 Task: Find a place to stay in Barbosa, Colombia from 2nd to 6th September for 2 adults, with a price range of ₹820 to ₹17,000+, and select an entire place with 1 bedroom.
Action: Mouse moved to (438, 93)
Screenshot: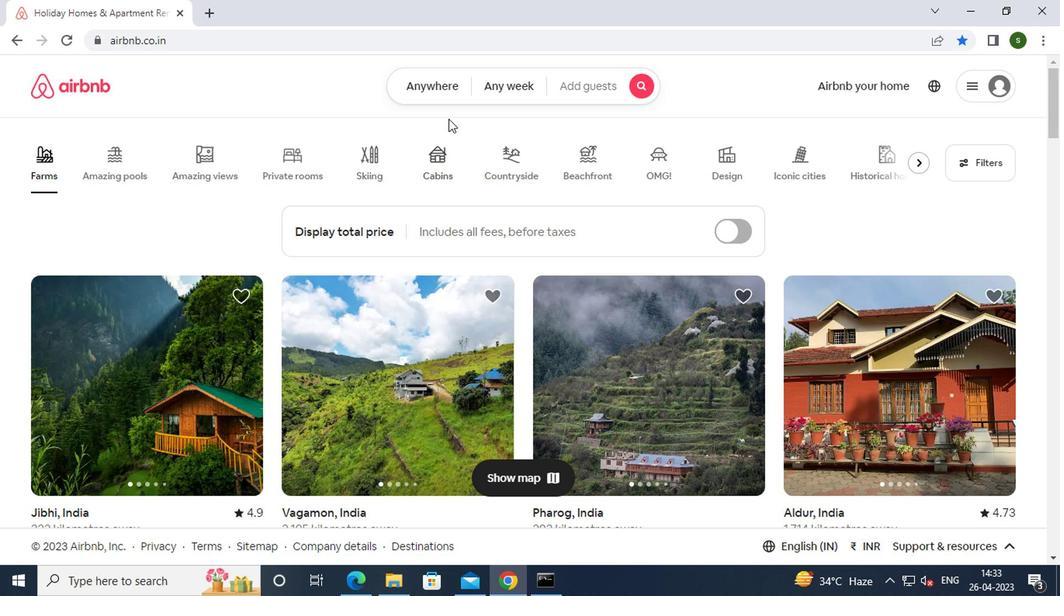 
Action: Mouse pressed left at (438, 93)
Screenshot: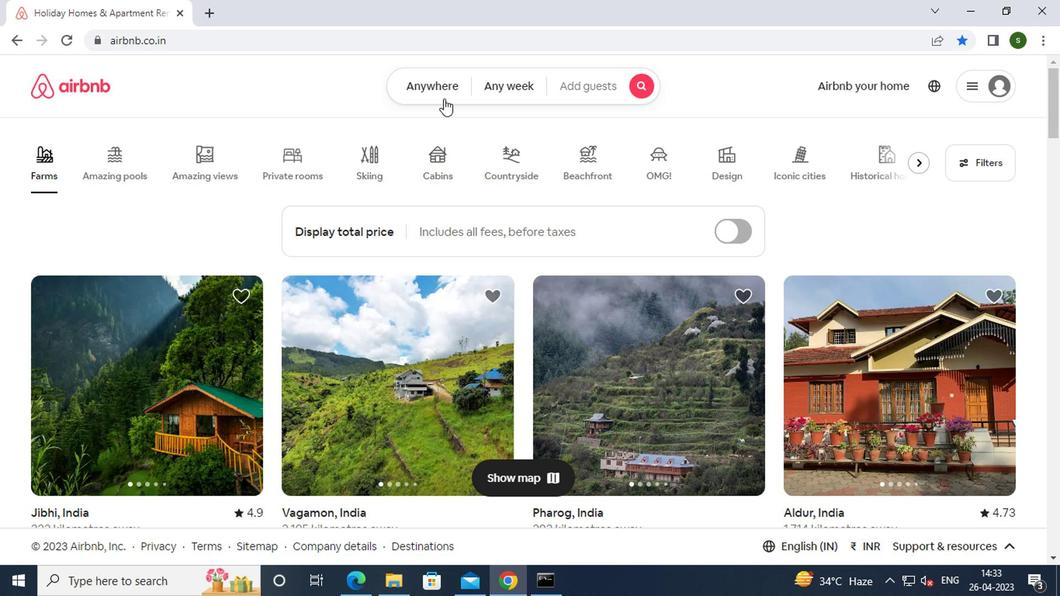 
Action: Mouse moved to (311, 150)
Screenshot: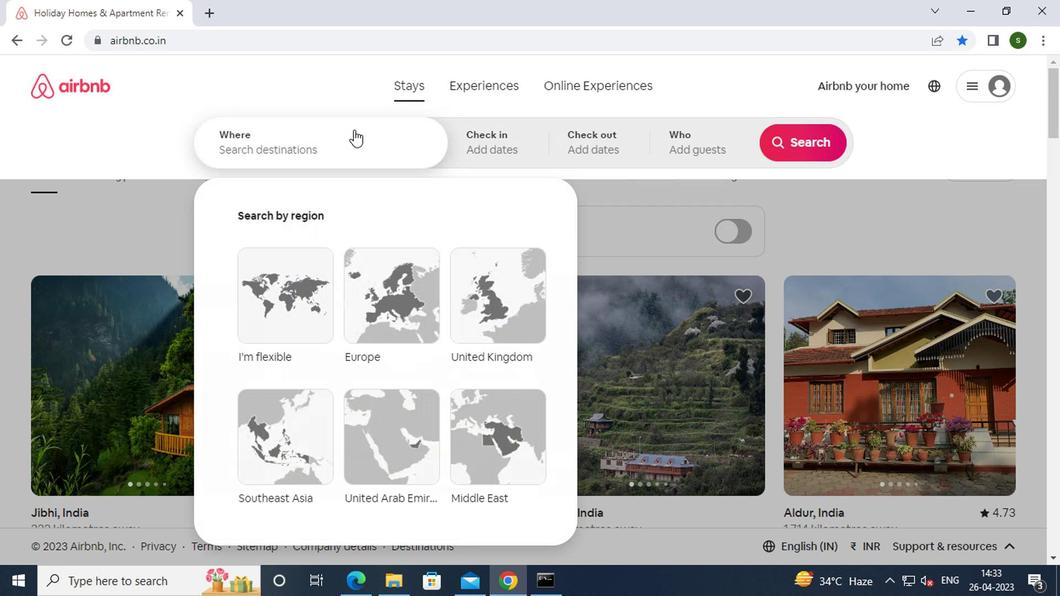 
Action: Mouse pressed left at (311, 150)
Screenshot: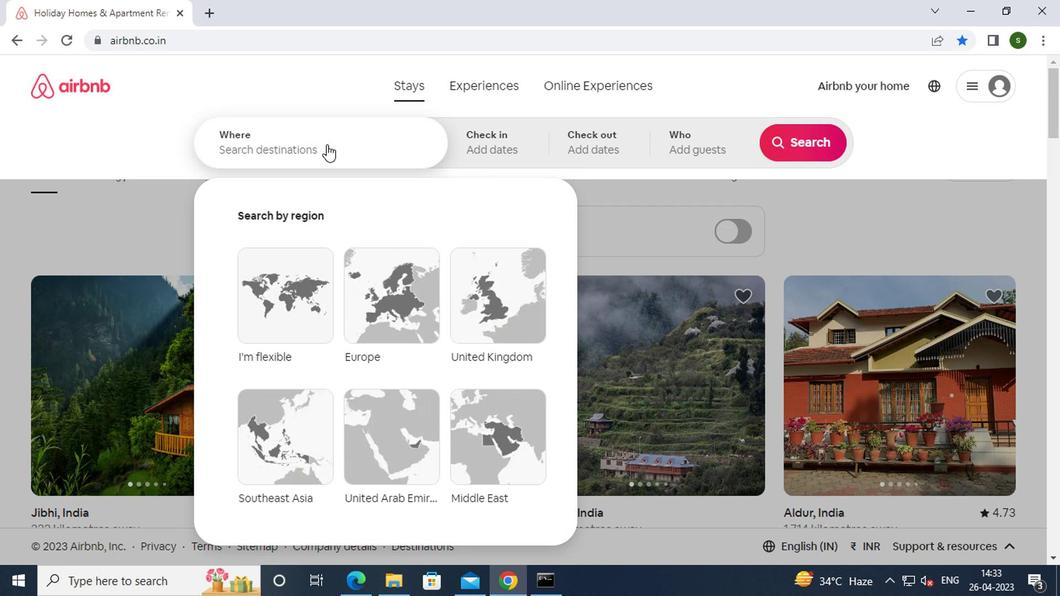
Action: Key pressed b<Key.caps_lock>arbosa,<Key.space><Key.caps_lock>c<Key.caps_lock>olombia<Key.enter>
Screenshot: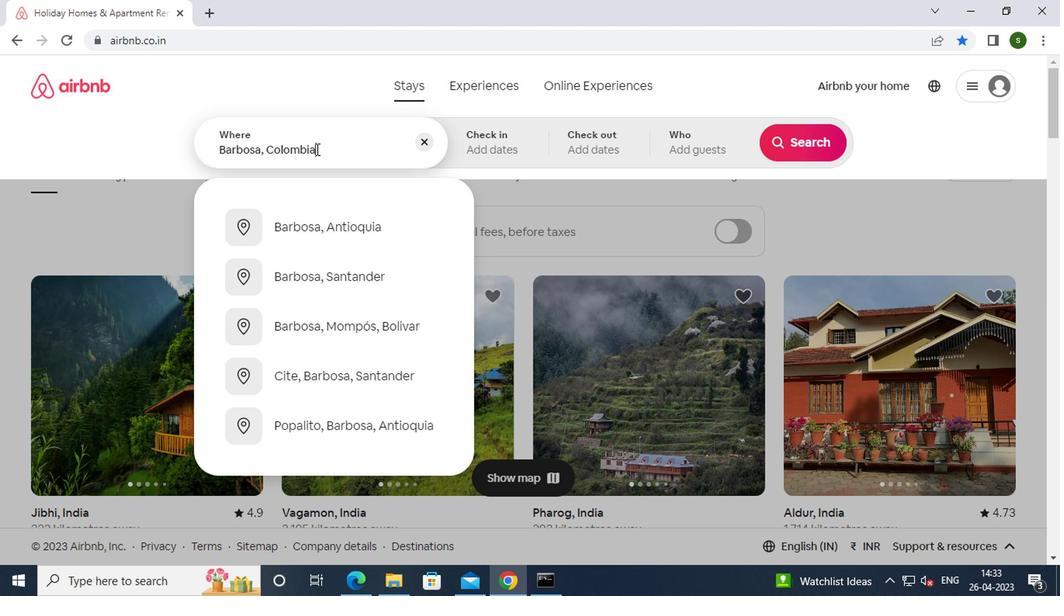 
Action: Mouse moved to (792, 269)
Screenshot: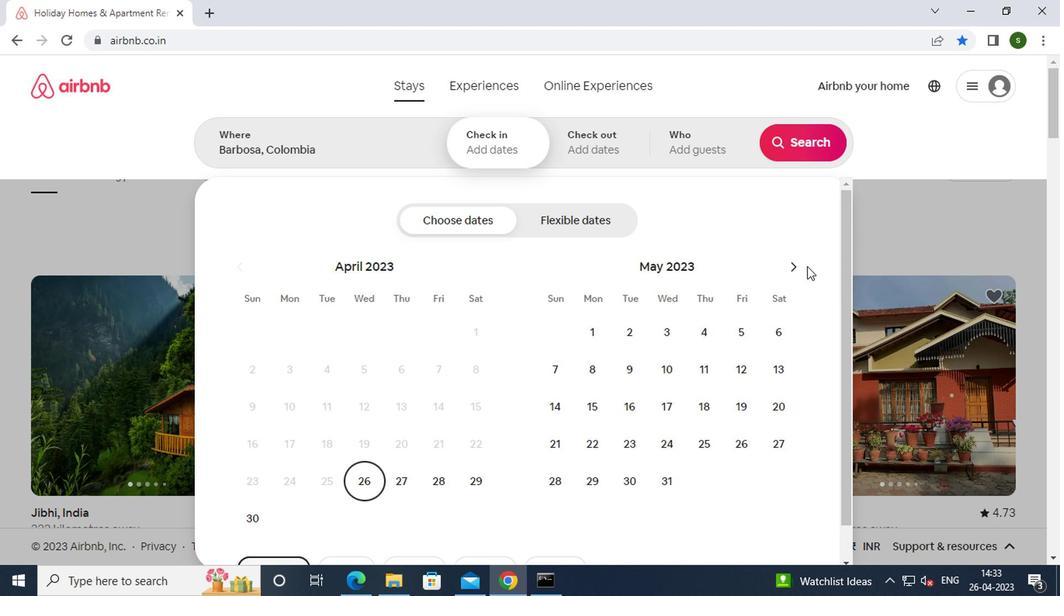 
Action: Mouse pressed left at (792, 269)
Screenshot: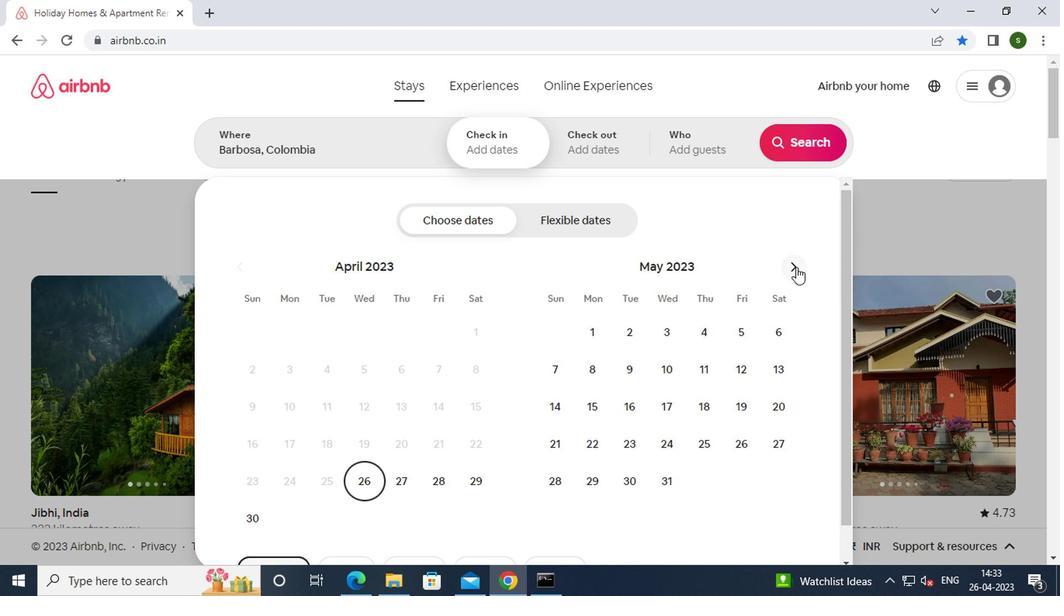 
Action: Mouse moved to (791, 269)
Screenshot: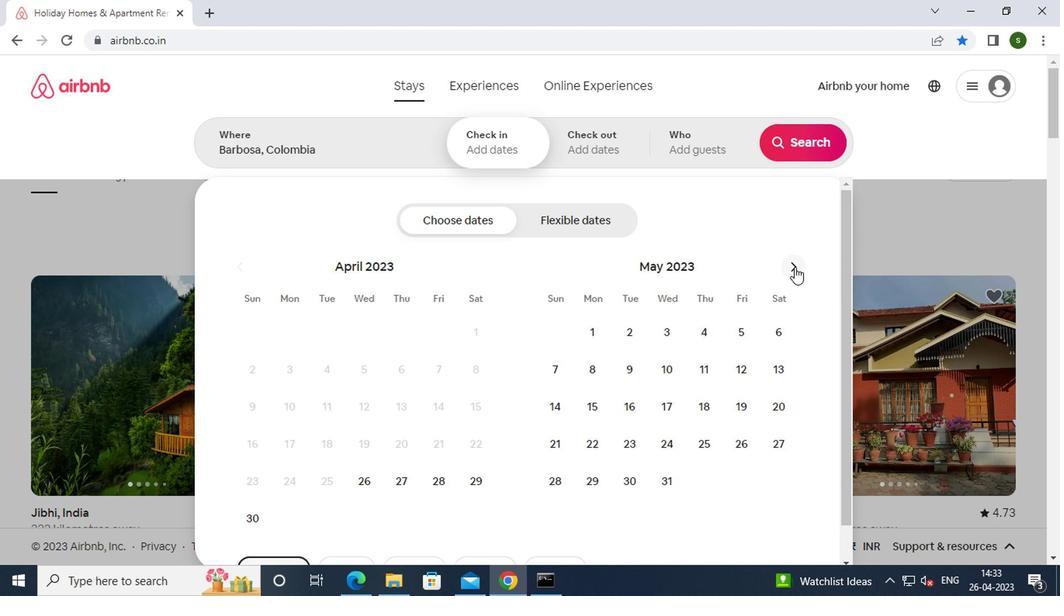 
Action: Mouse pressed left at (791, 269)
Screenshot: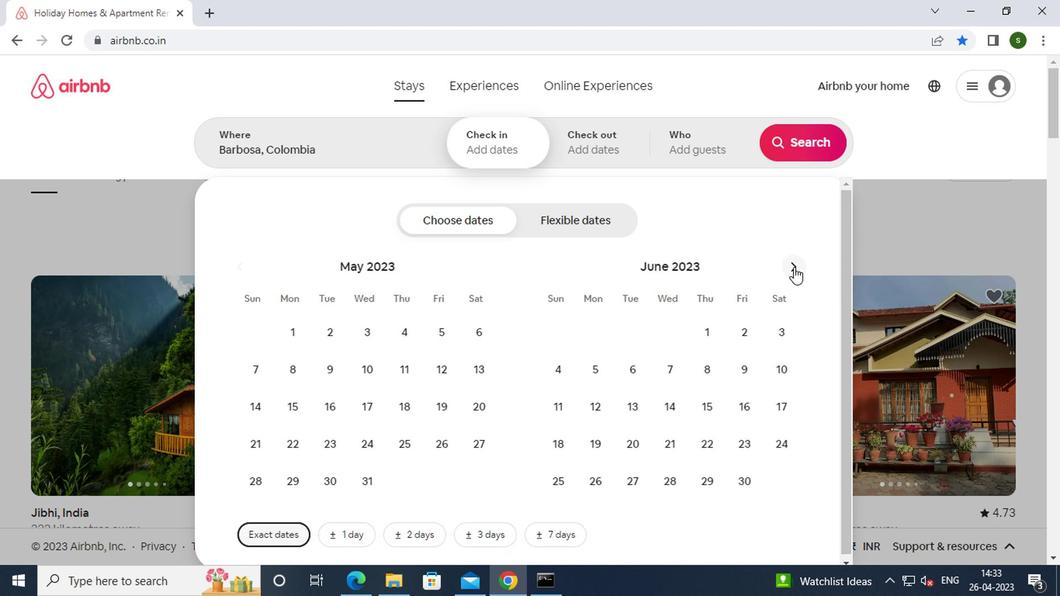 
Action: Mouse pressed left at (791, 269)
Screenshot: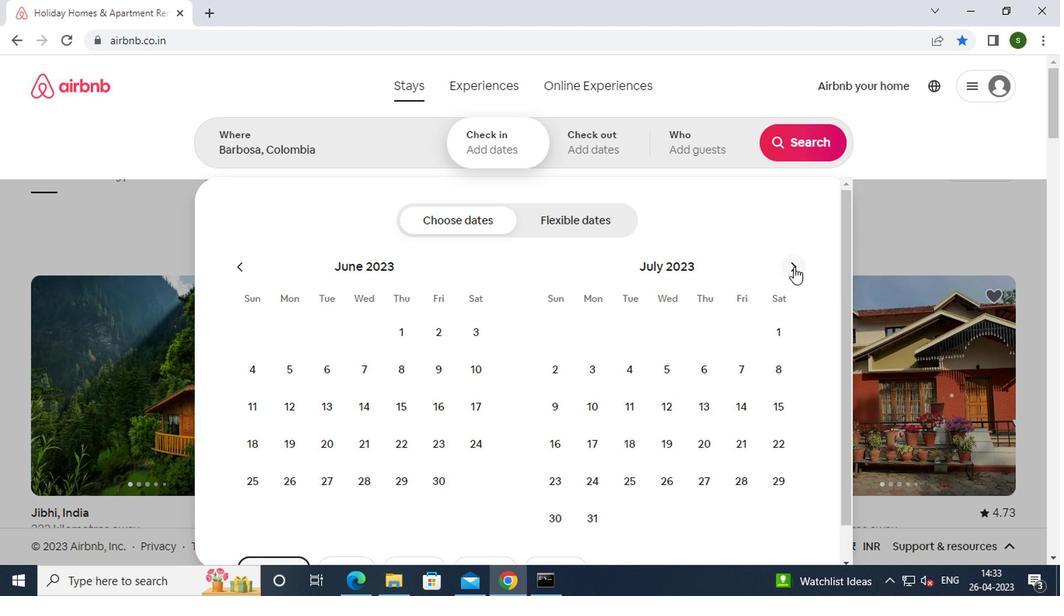 
Action: Mouse pressed left at (791, 269)
Screenshot: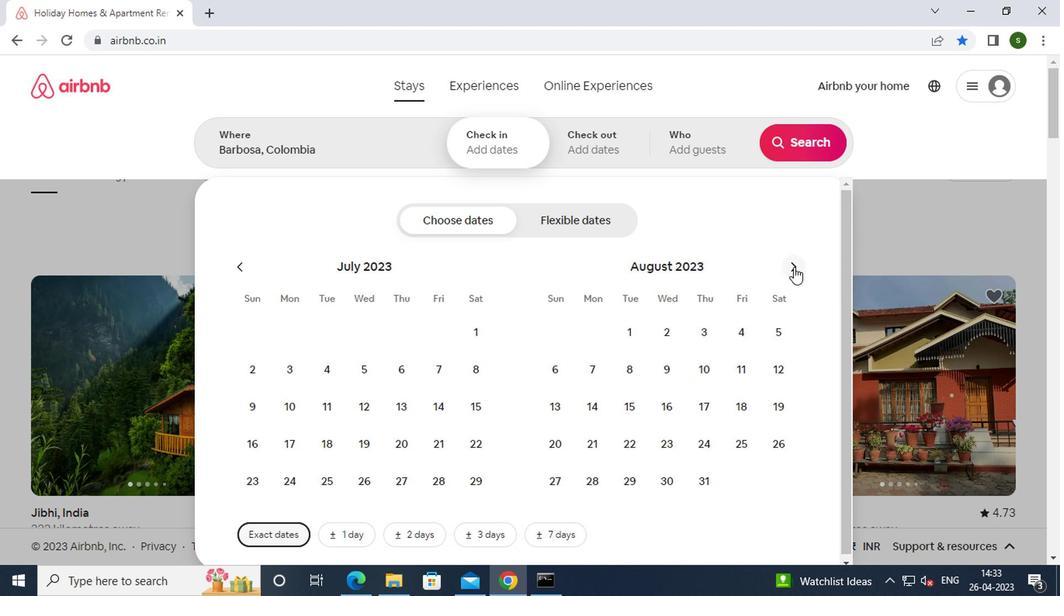 
Action: Mouse moved to (766, 345)
Screenshot: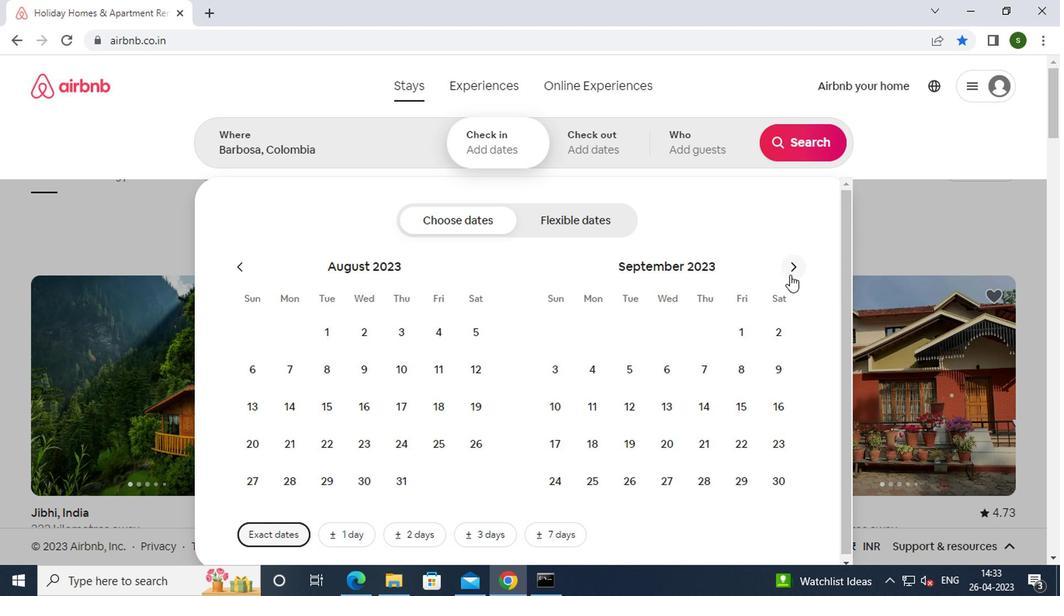 
Action: Mouse pressed left at (766, 345)
Screenshot: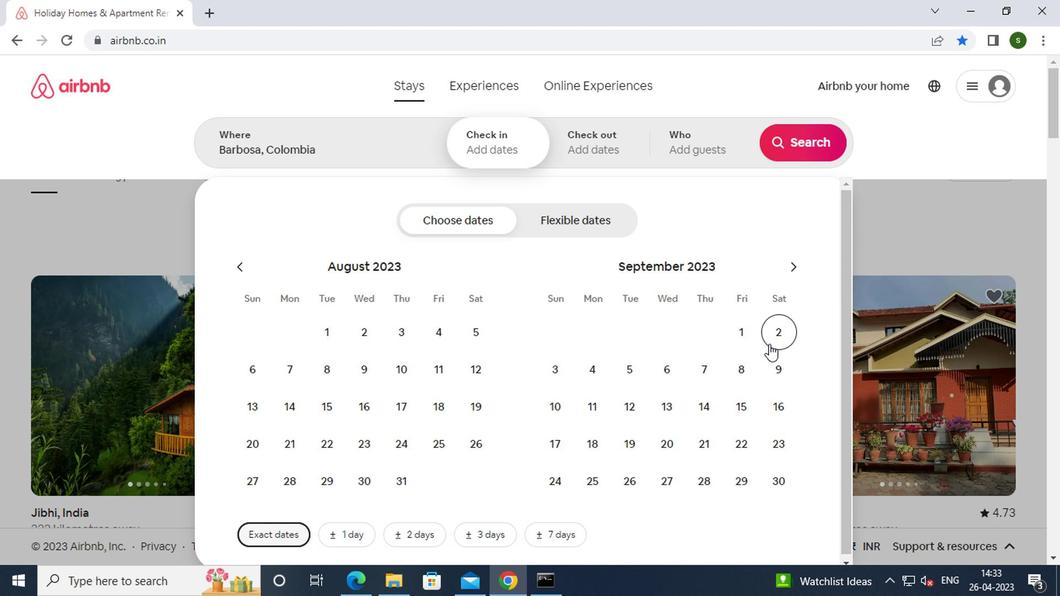 
Action: Mouse moved to (666, 376)
Screenshot: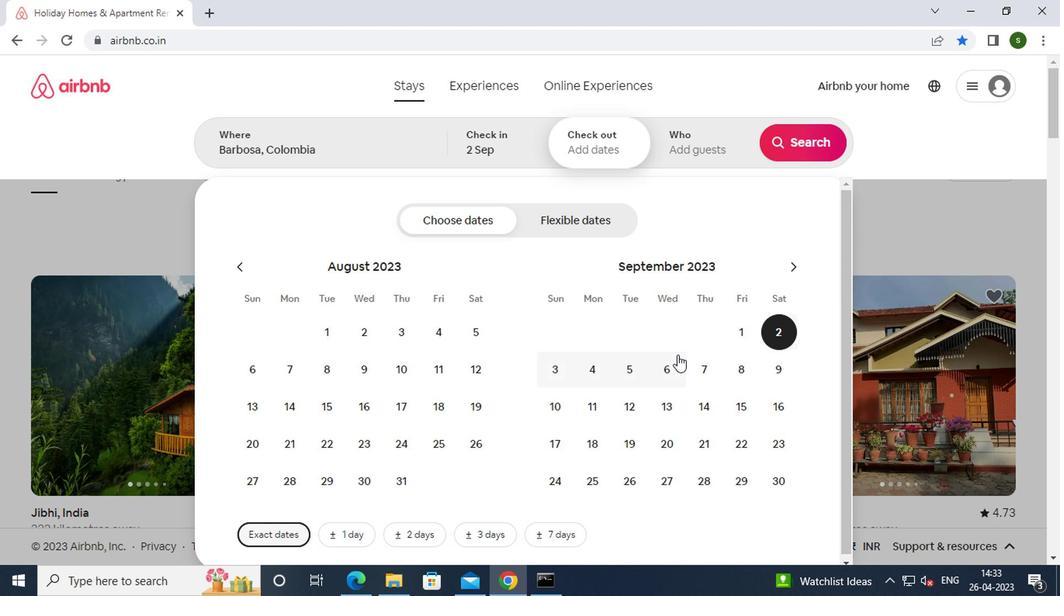 
Action: Mouse pressed left at (666, 376)
Screenshot: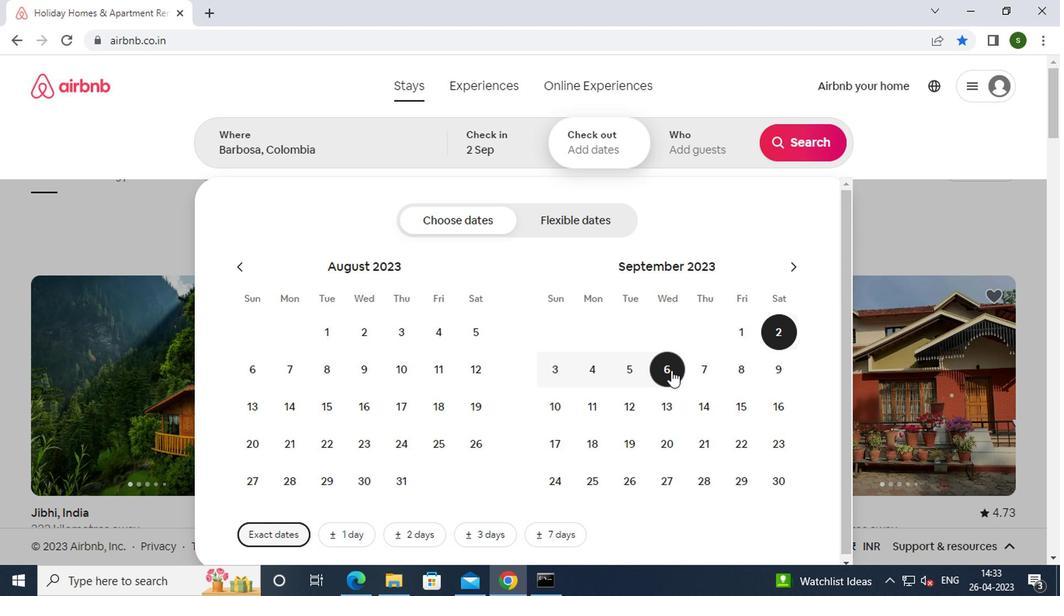 
Action: Mouse moved to (697, 134)
Screenshot: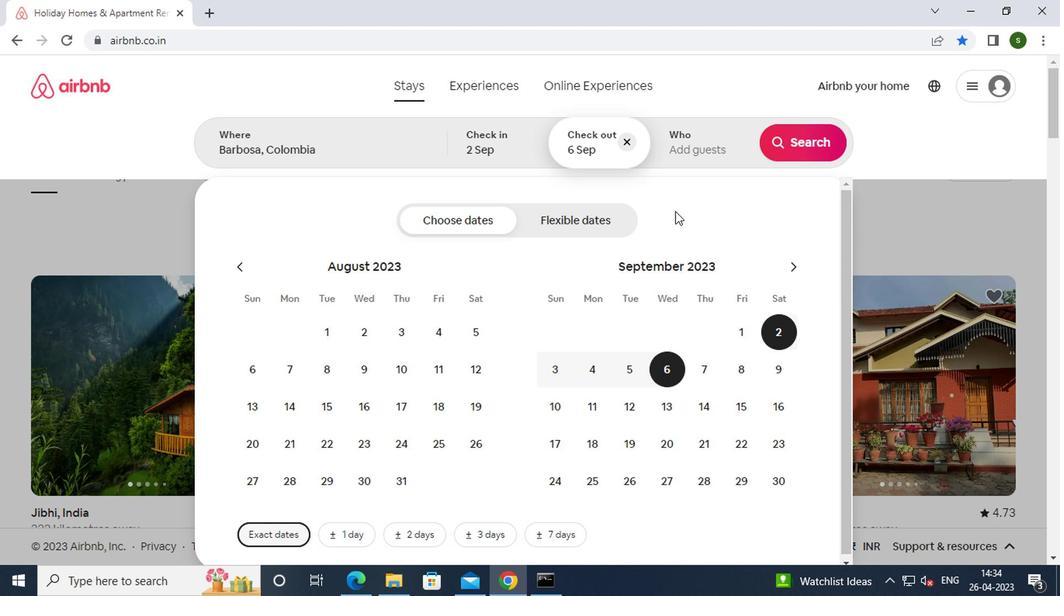 
Action: Mouse pressed left at (697, 134)
Screenshot: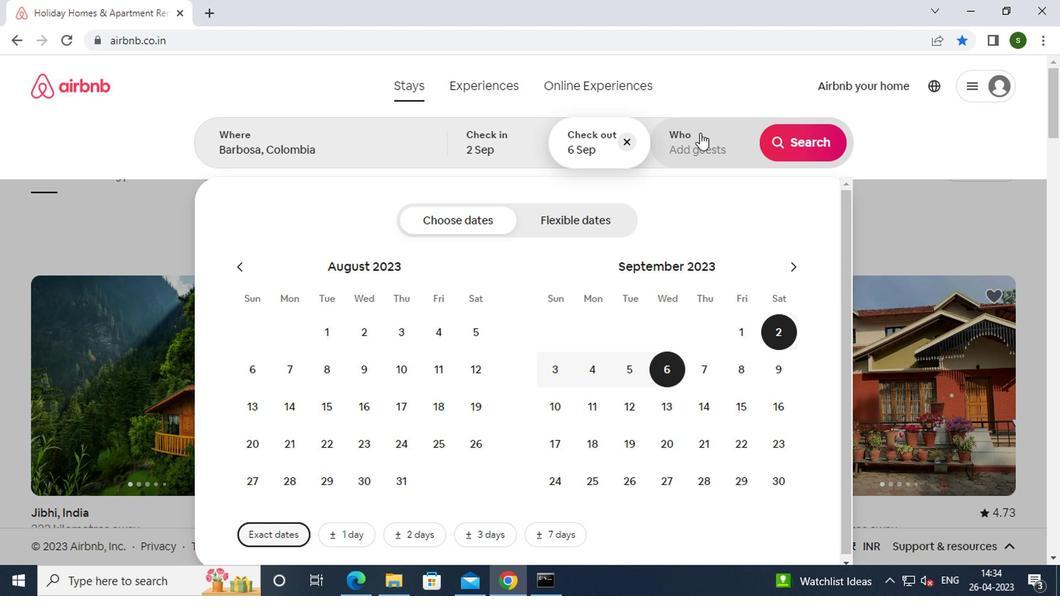 
Action: Mouse moved to (815, 229)
Screenshot: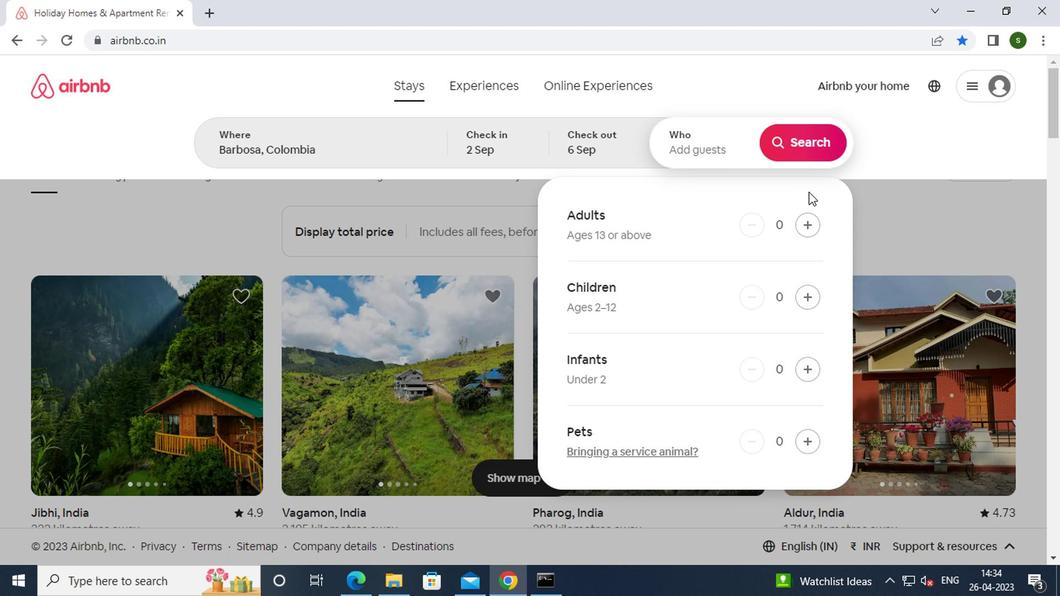 
Action: Mouse pressed left at (815, 229)
Screenshot: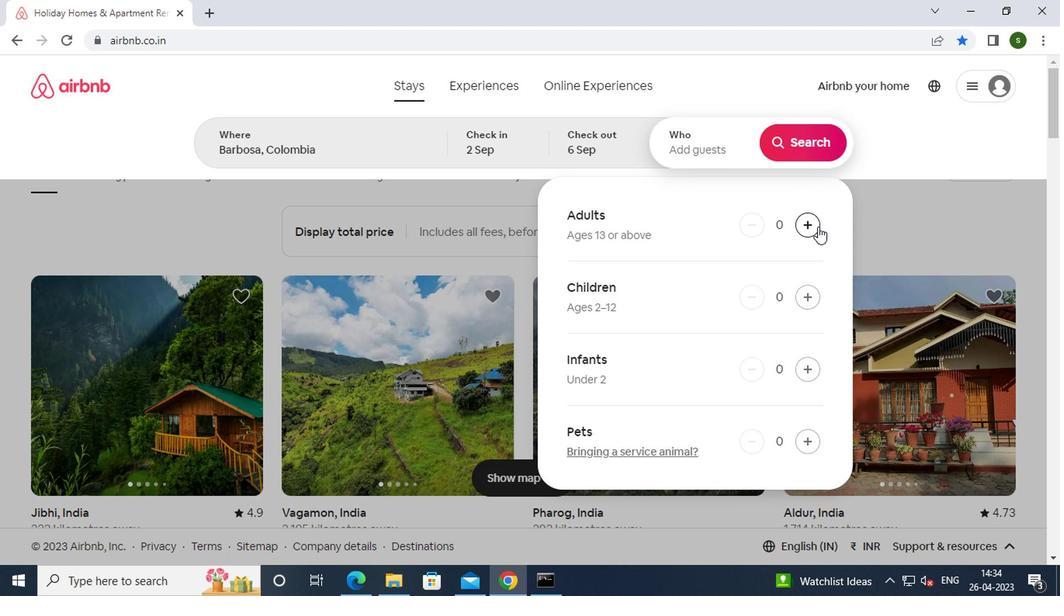 
Action: Mouse pressed left at (815, 229)
Screenshot: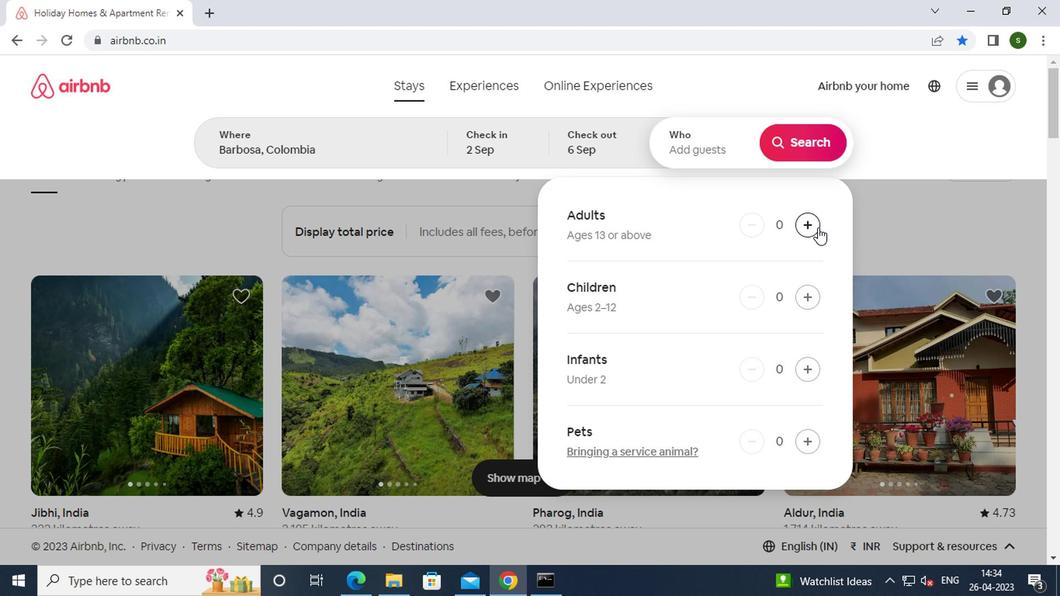 
Action: Mouse moved to (808, 148)
Screenshot: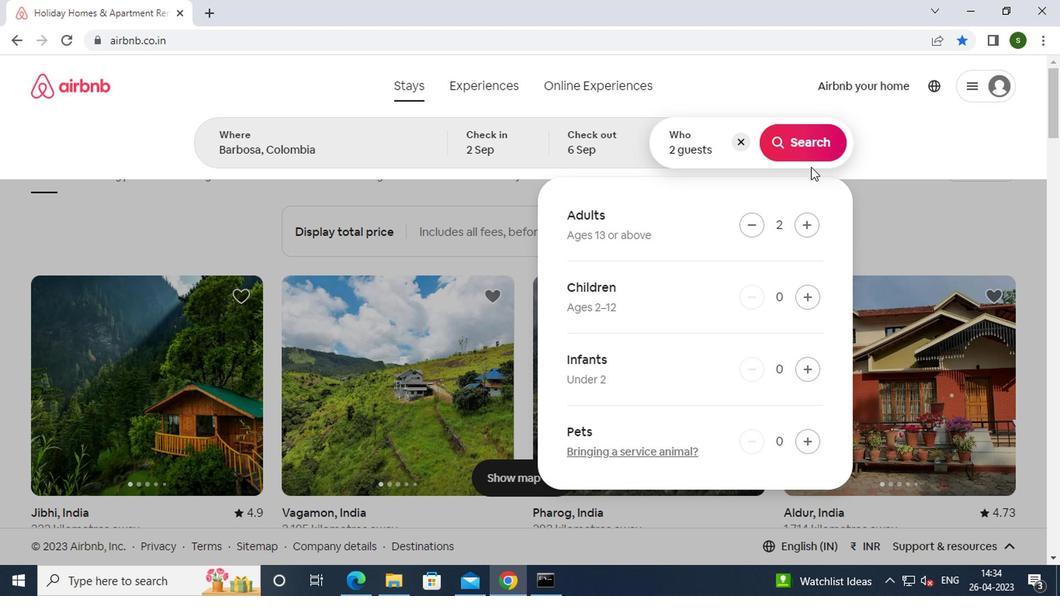 
Action: Mouse pressed left at (808, 148)
Screenshot: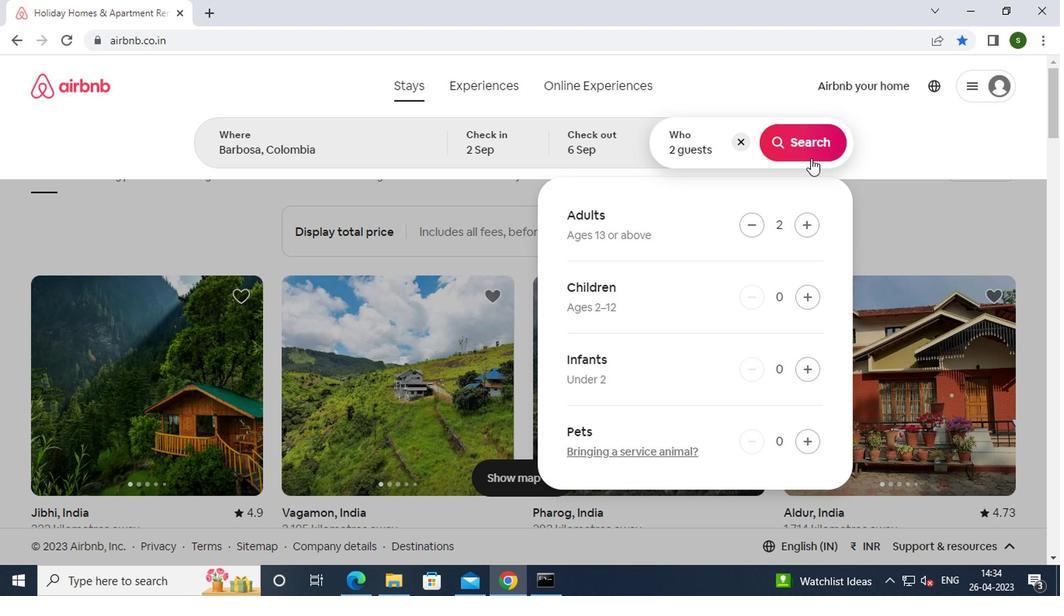 
Action: Mouse moved to (1002, 157)
Screenshot: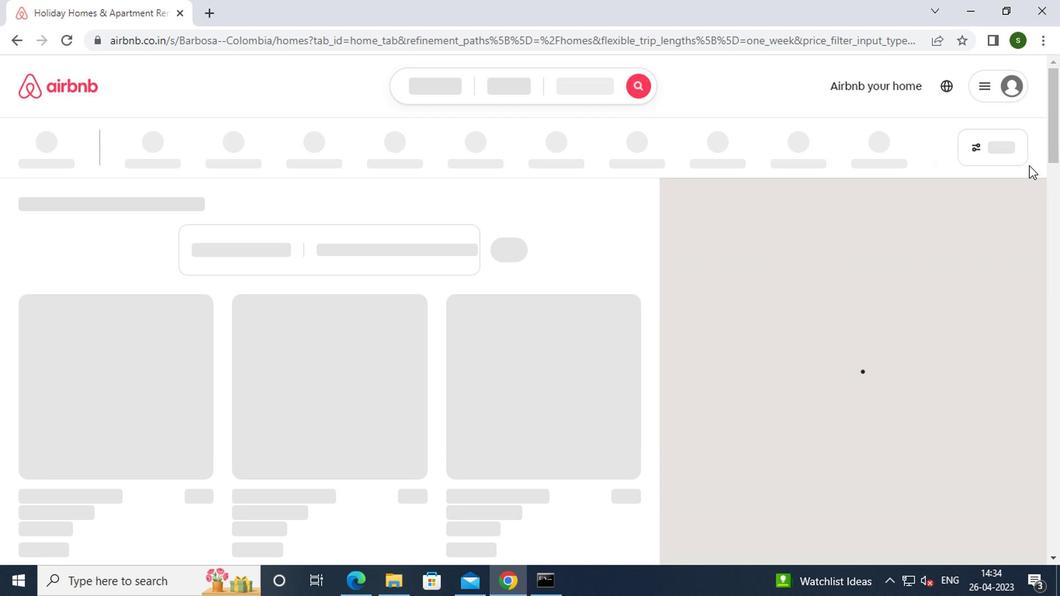 
Action: Mouse pressed left at (1002, 157)
Screenshot: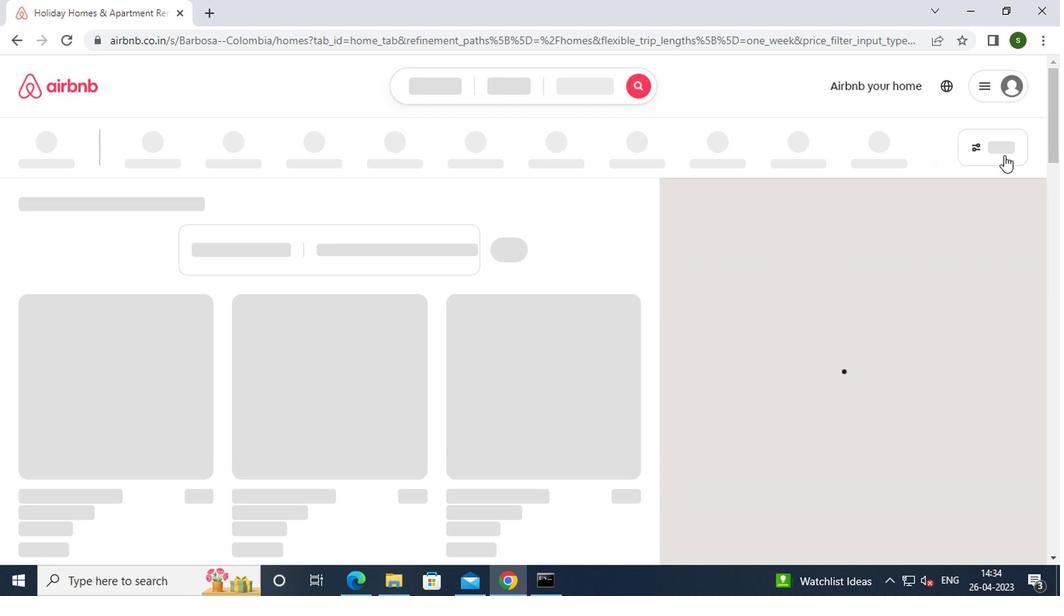 
Action: Mouse moved to (430, 348)
Screenshot: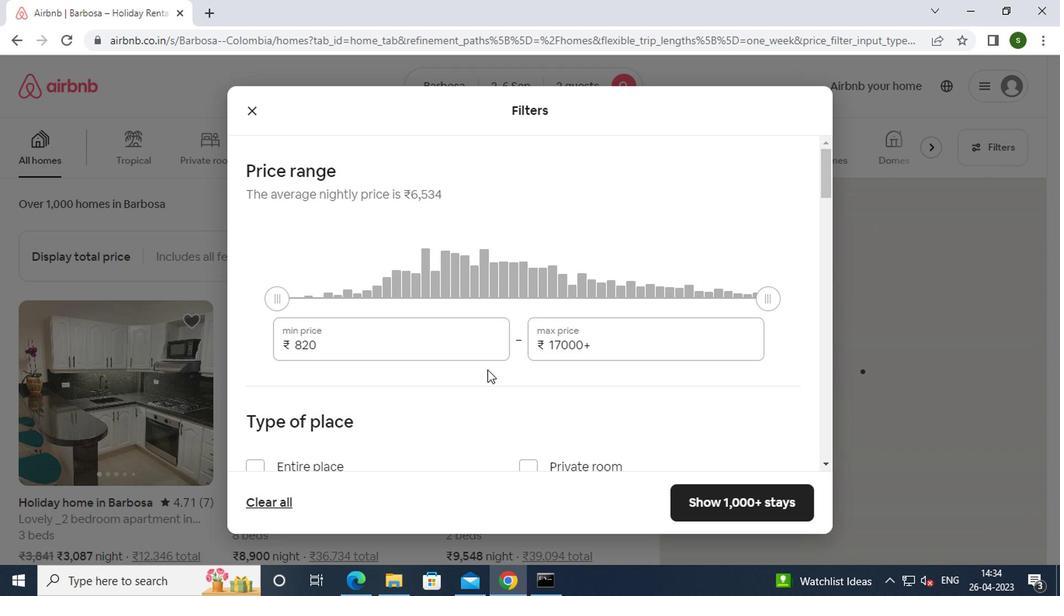 
Action: Mouse pressed left at (430, 348)
Screenshot: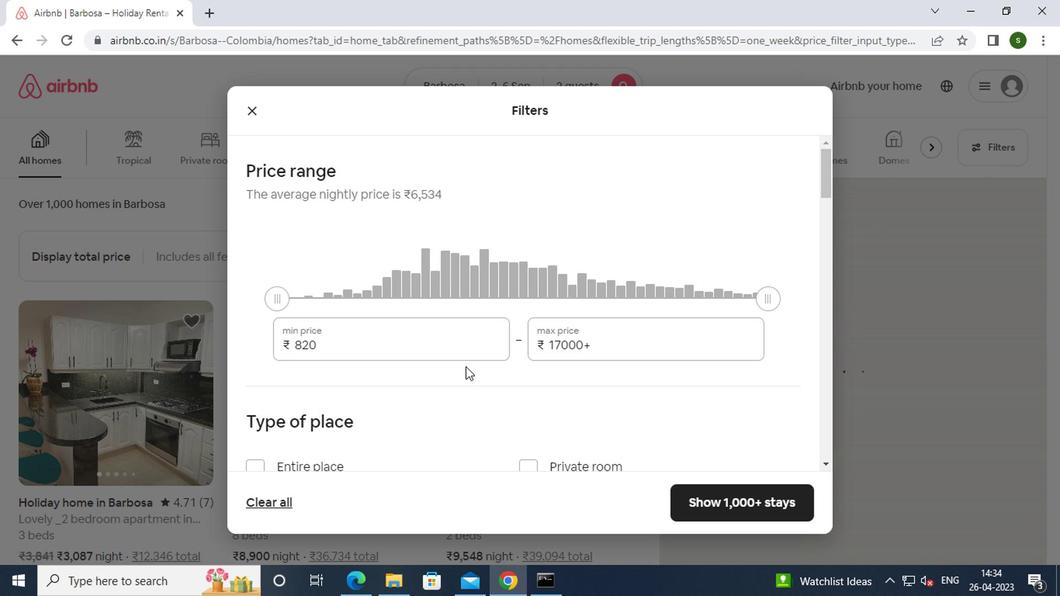 
Action: Key pressed <Key.backspace><Key.backspace><Key.backspace><Key.backspace><Key.backspace><Key.backspace>15000
Screenshot: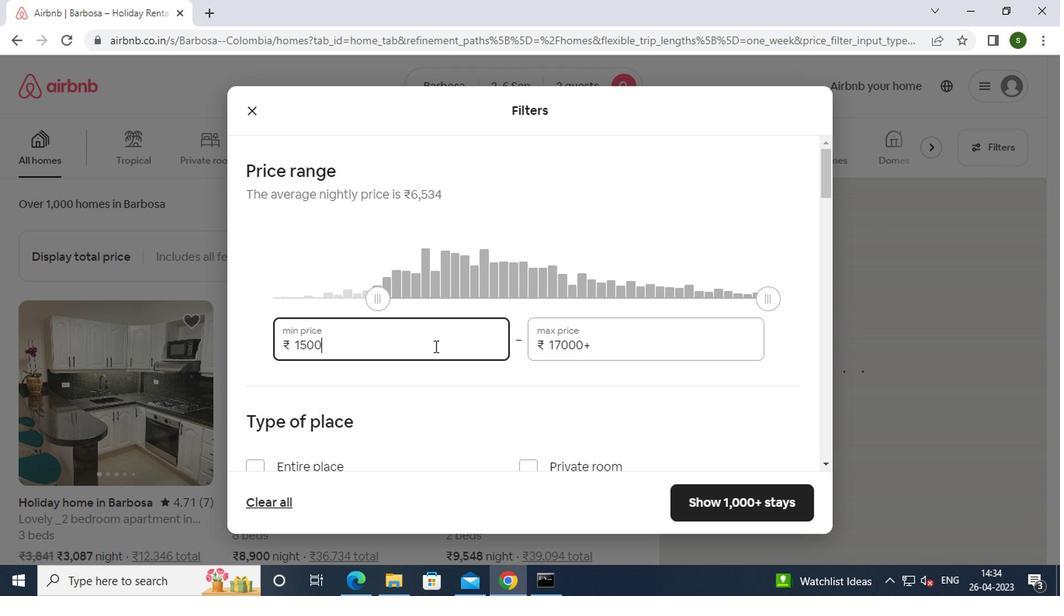 
Action: Mouse moved to (664, 341)
Screenshot: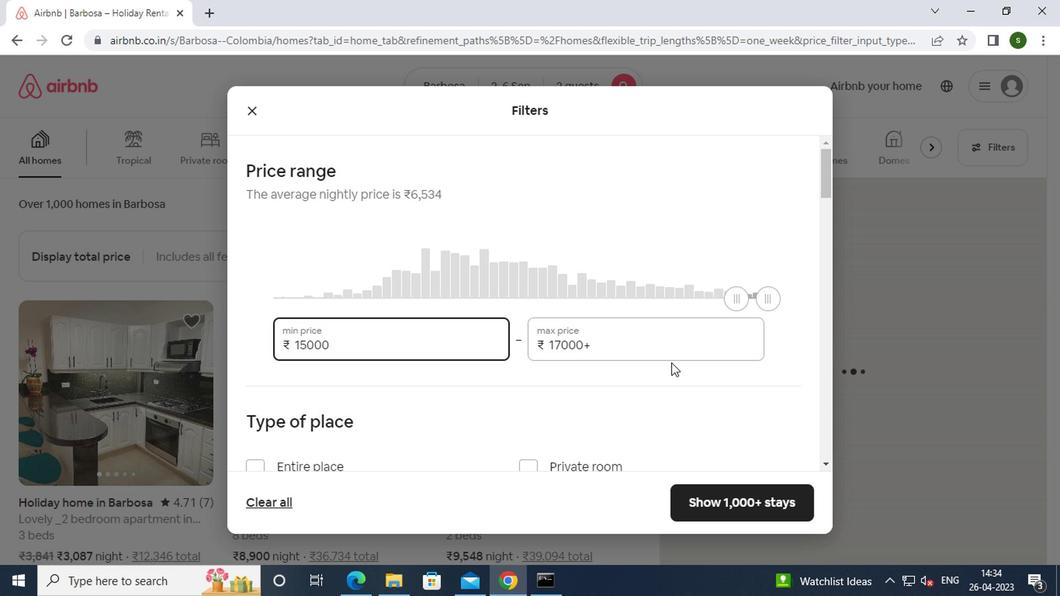
Action: Mouse pressed left at (664, 341)
Screenshot: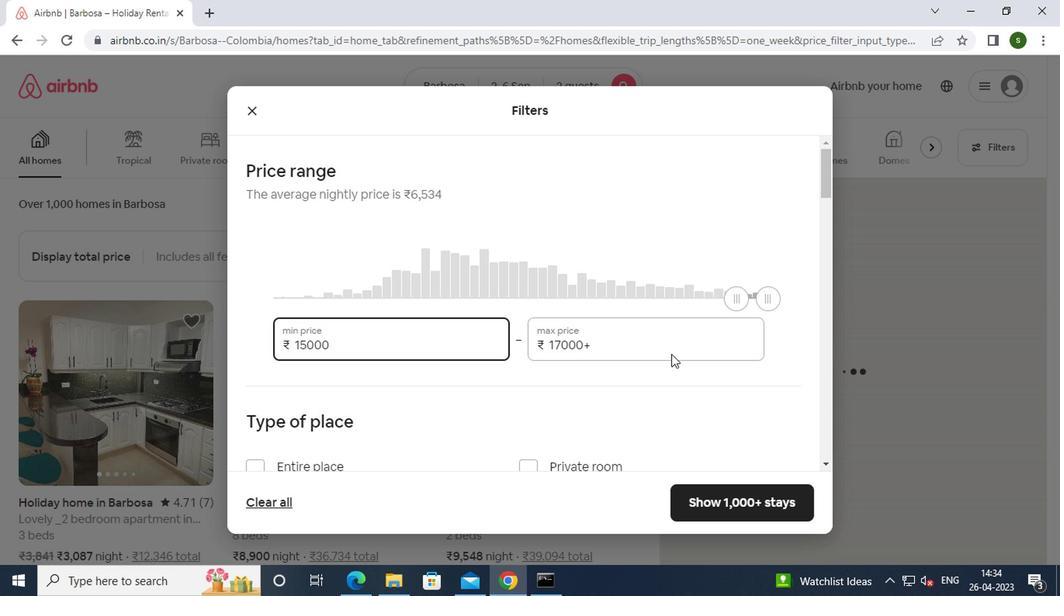 
Action: Key pressed <Key.backspace><Key.backspace><Key.backspace><Key.backspace><Key.backspace><Key.backspace><Key.backspace><Key.backspace><Key.backspace><Key.backspace><Key.backspace>20000
Screenshot: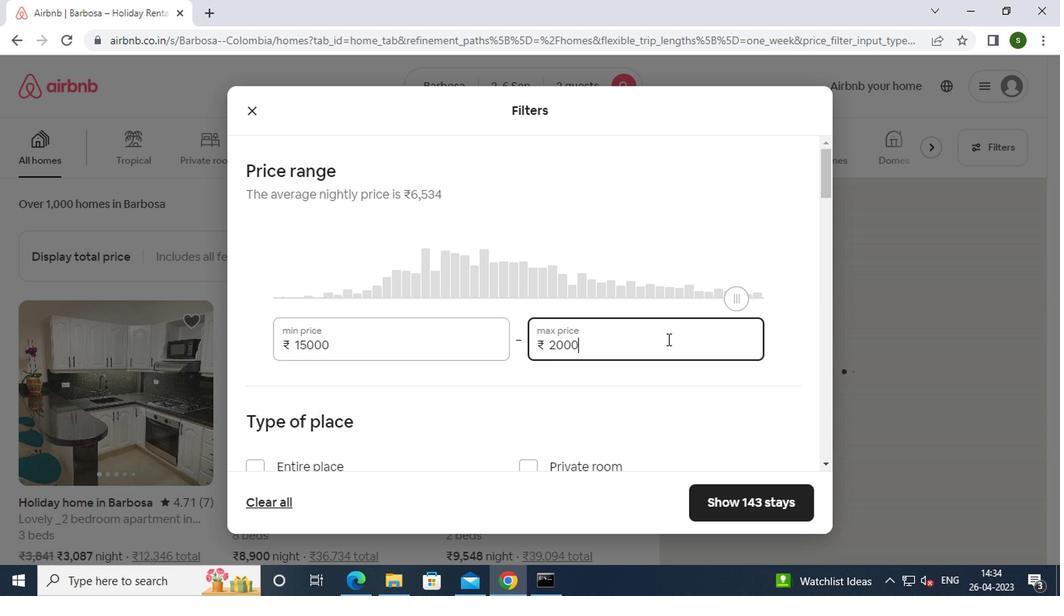 
Action: Mouse moved to (342, 363)
Screenshot: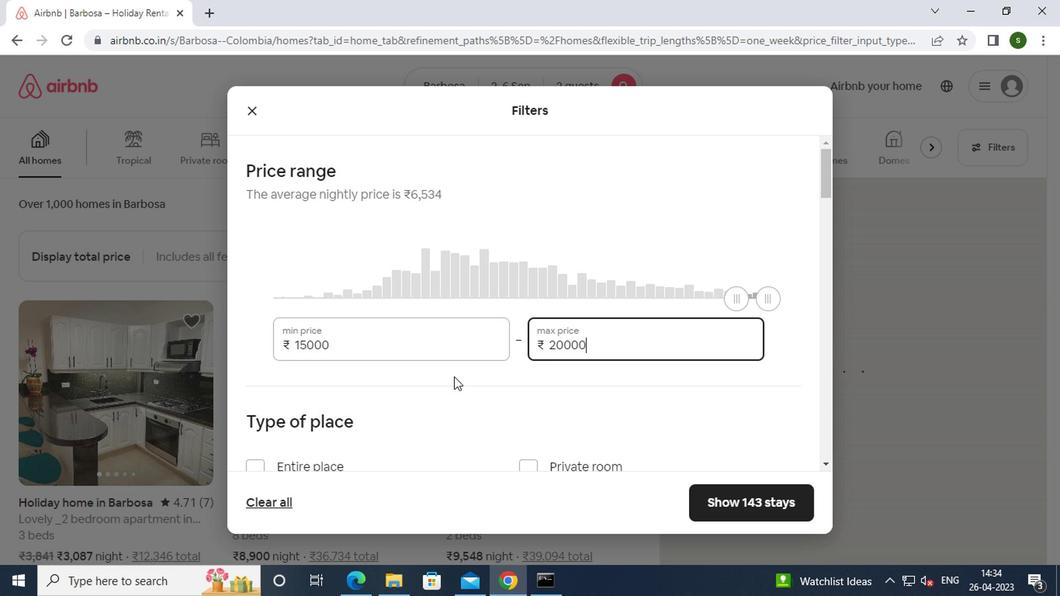 
Action: Mouse scrolled (342, 363) with delta (0, 0)
Screenshot: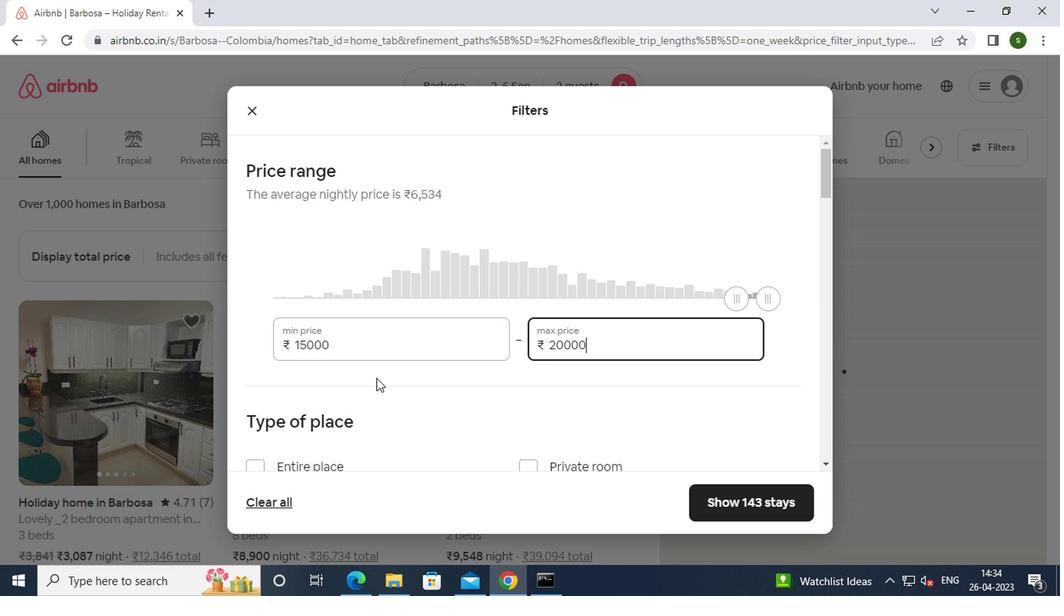 
Action: Mouse scrolled (342, 363) with delta (0, 0)
Screenshot: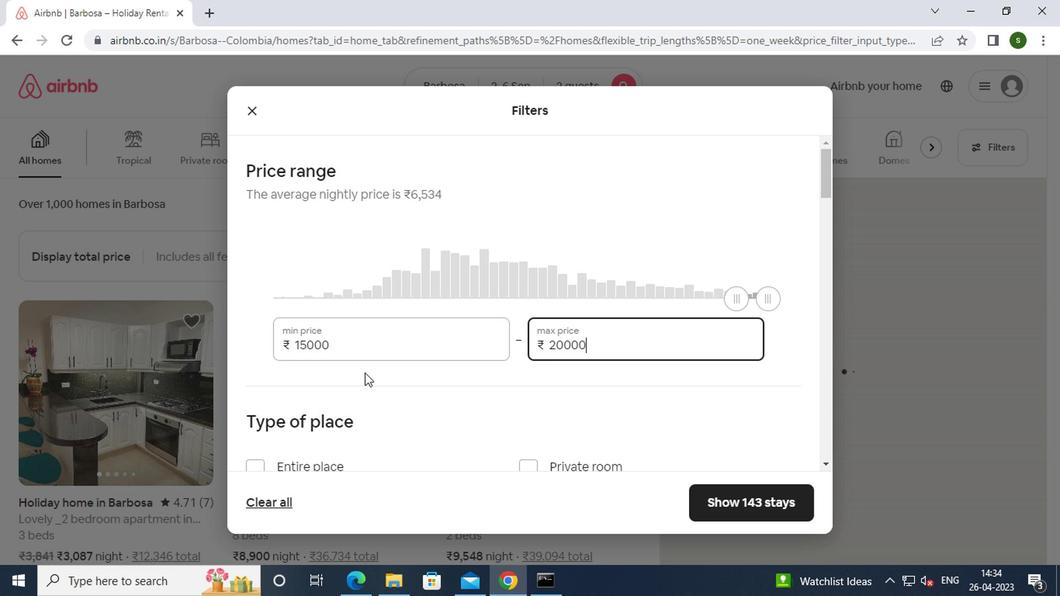 
Action: Mouse scrolled (342, 363) with delta (0, 0)
Screenshot: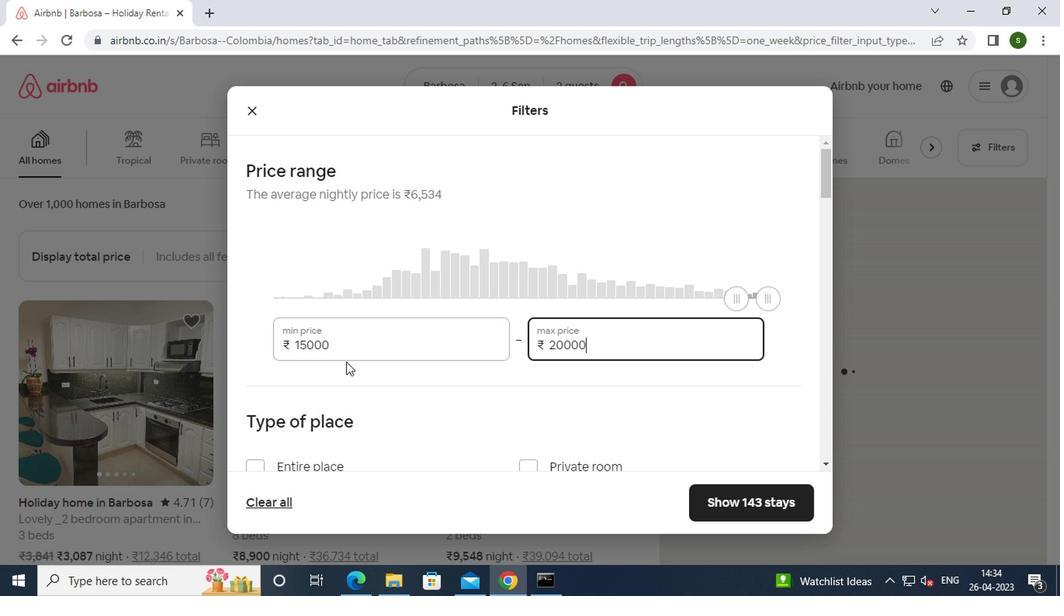 
Action: Mouse moved to (249, 233)
Screenshot: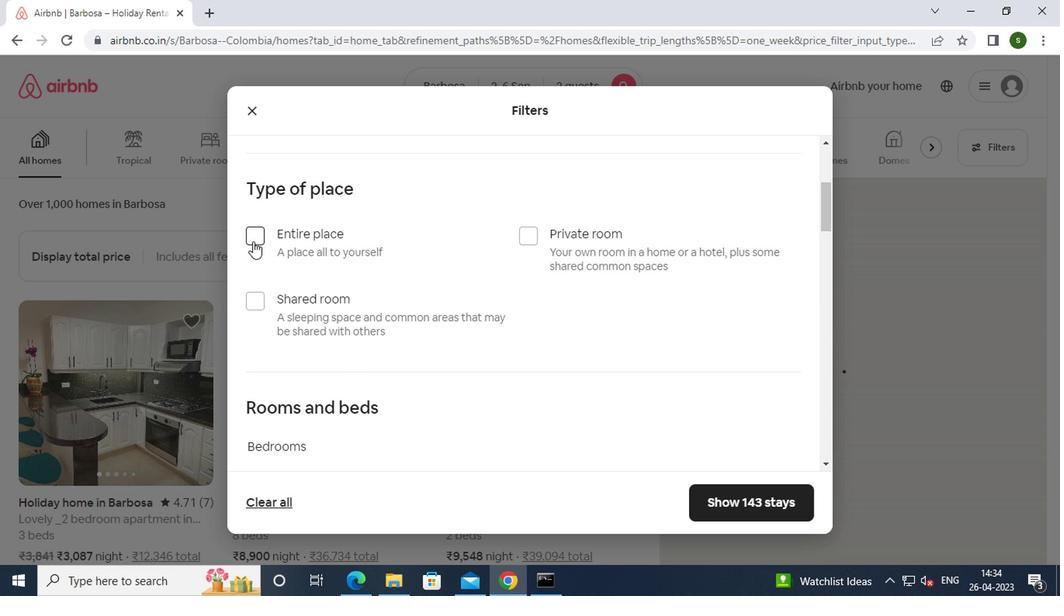 
Action: Mouse pressed left at (249, 233)
Screenshot: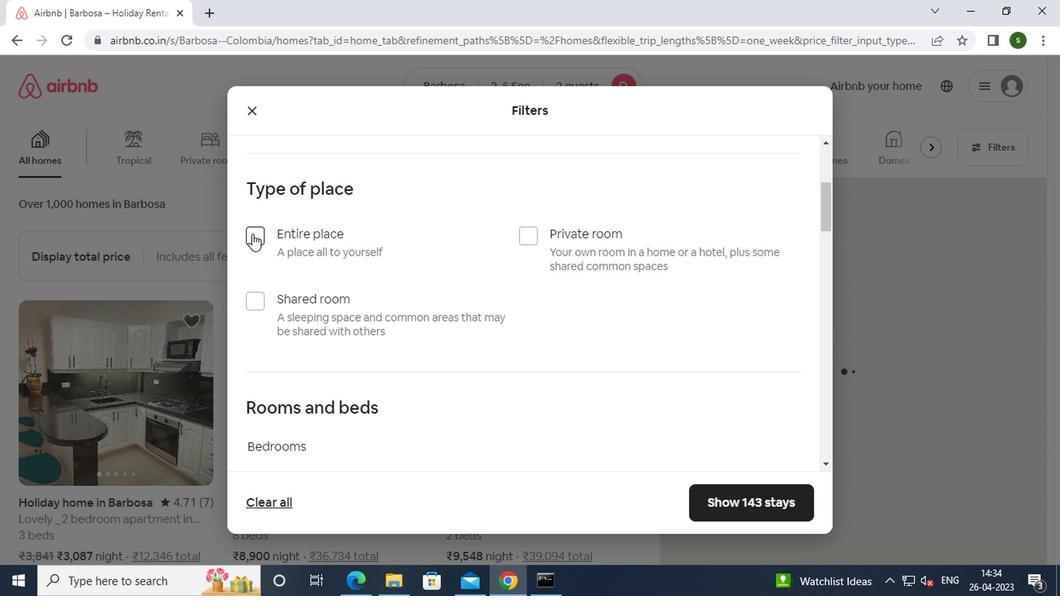 
Action: Mouse moved to (435, 291)
Screenshot: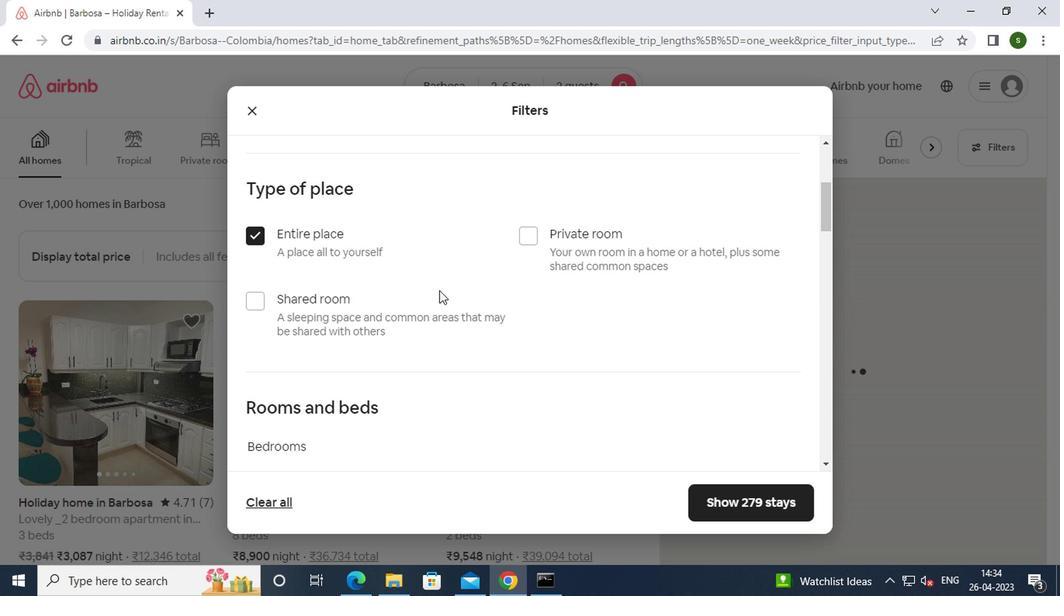 
Action: Mouse scrolled (435, 290) with delta (0, -1)
Screenshot: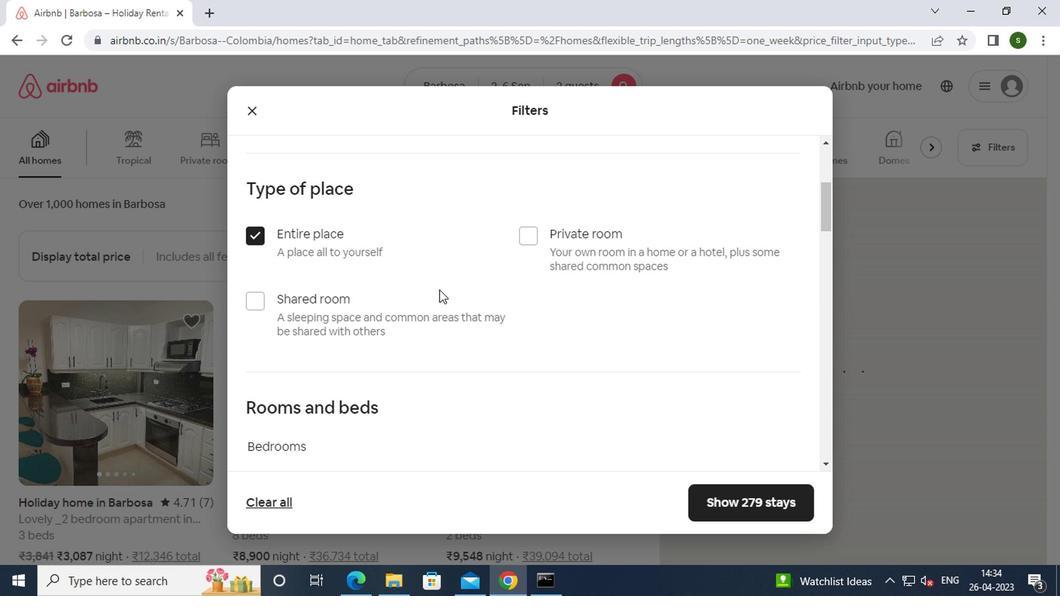 
Action: Mouse scrolled (435, 290) with delta (0, -1)
Screenshot: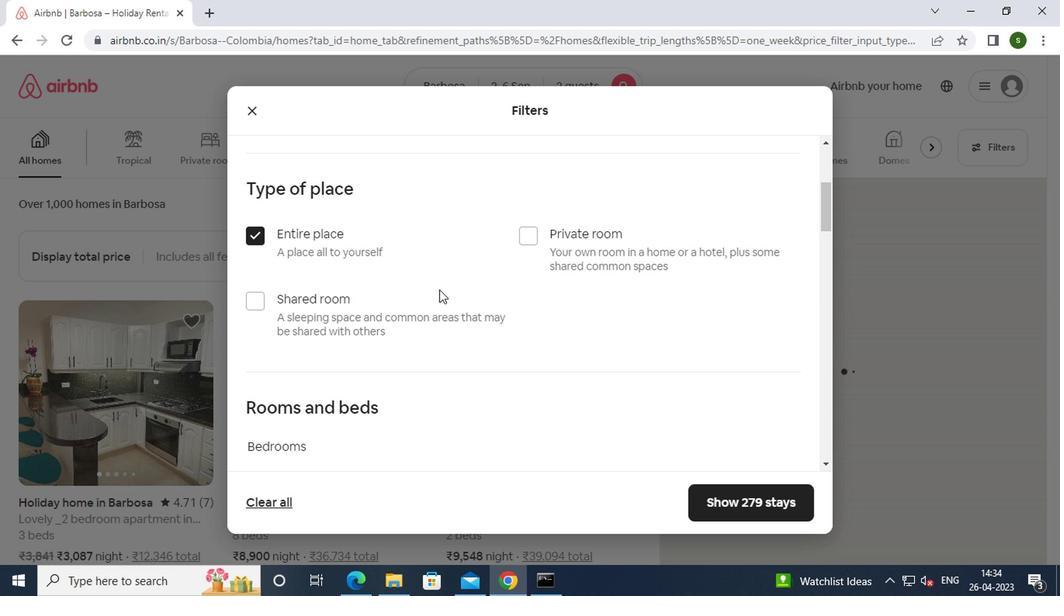 
Action: Mouse scrolled (435, 290) with delta (0, -1)
Screenshot: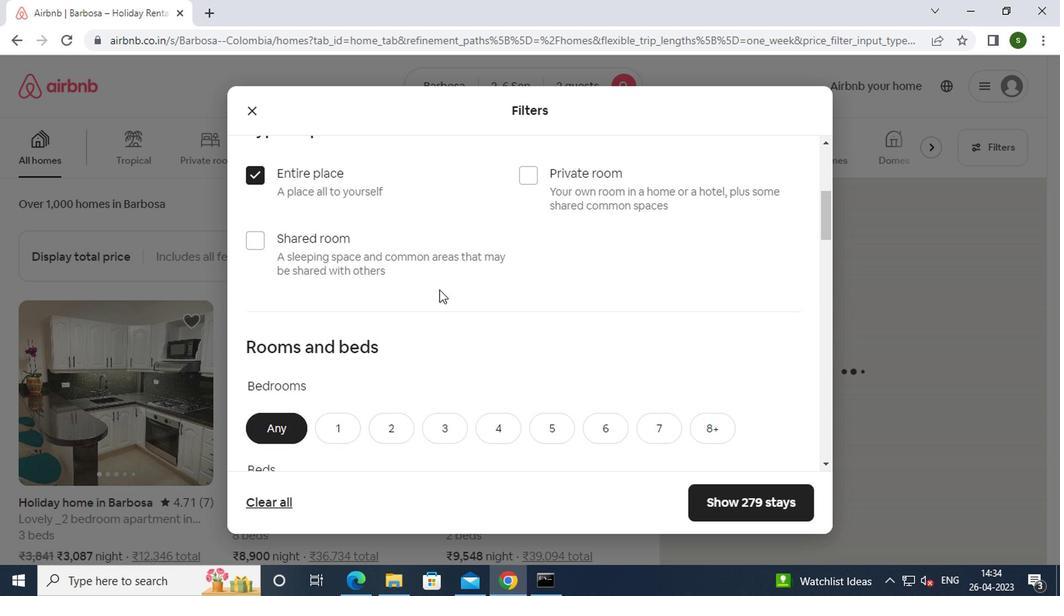 
Action: Mouse moved to (323, 255)
Screenshot: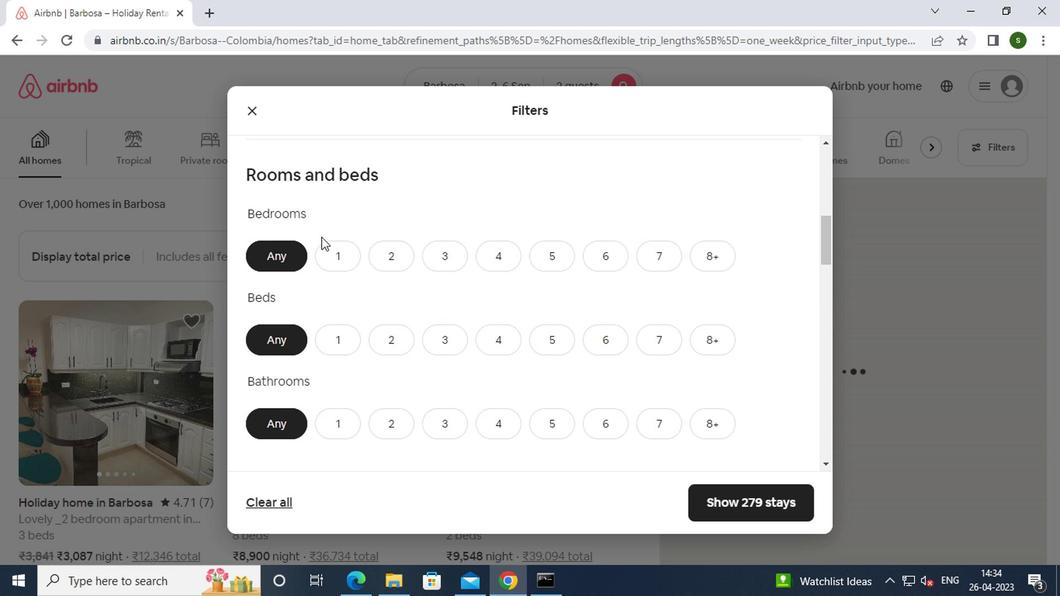 
Action: Mouse pressed left at (323, 255)
Screenshot: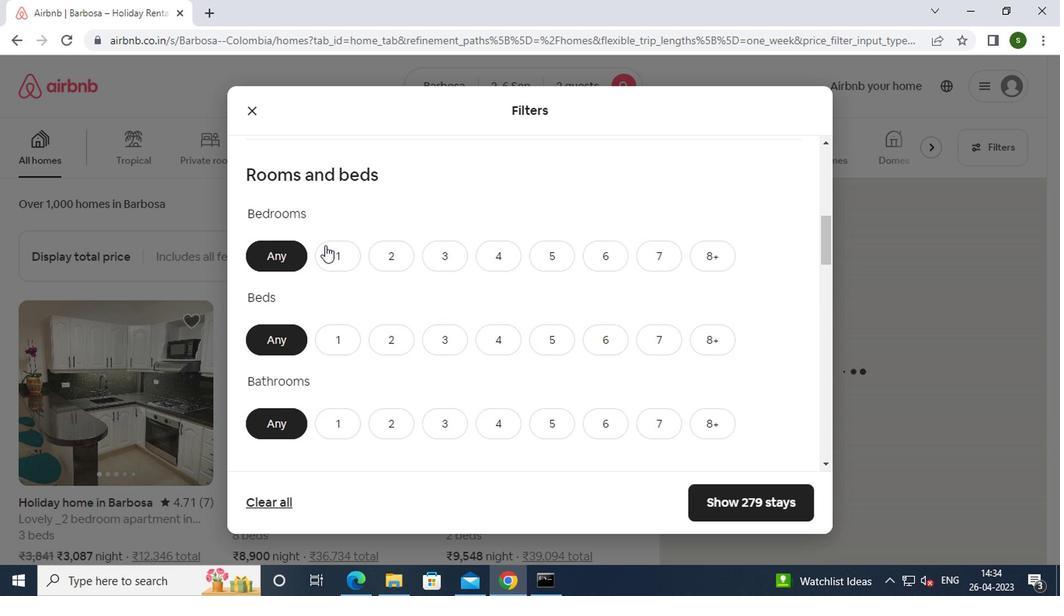 
Action: Mouse moved to (339, 336)
Screenshot: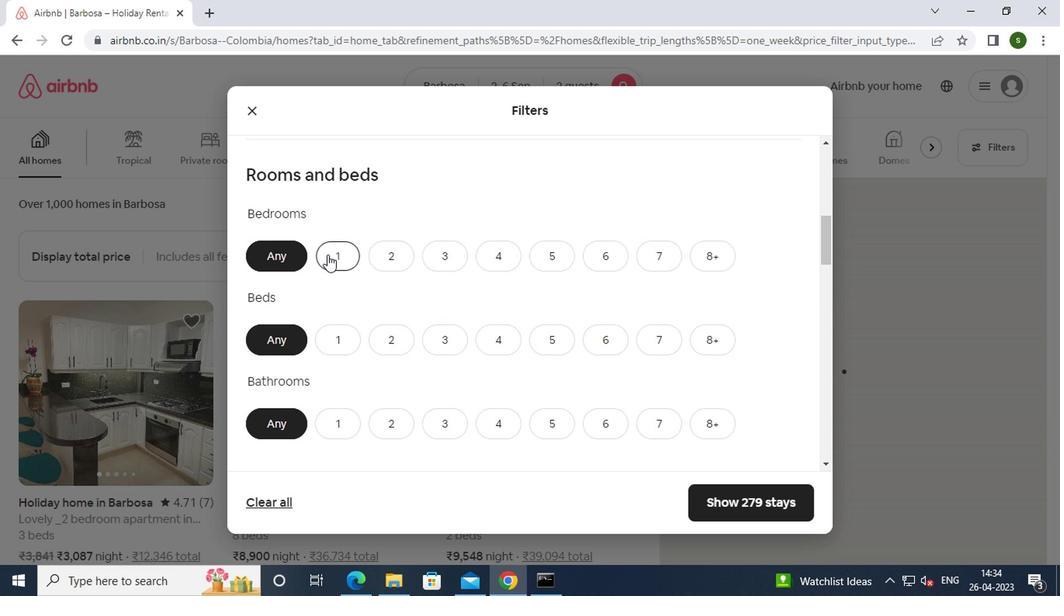 
Action: Mouse pressed left at (339, 336)
Screenshot: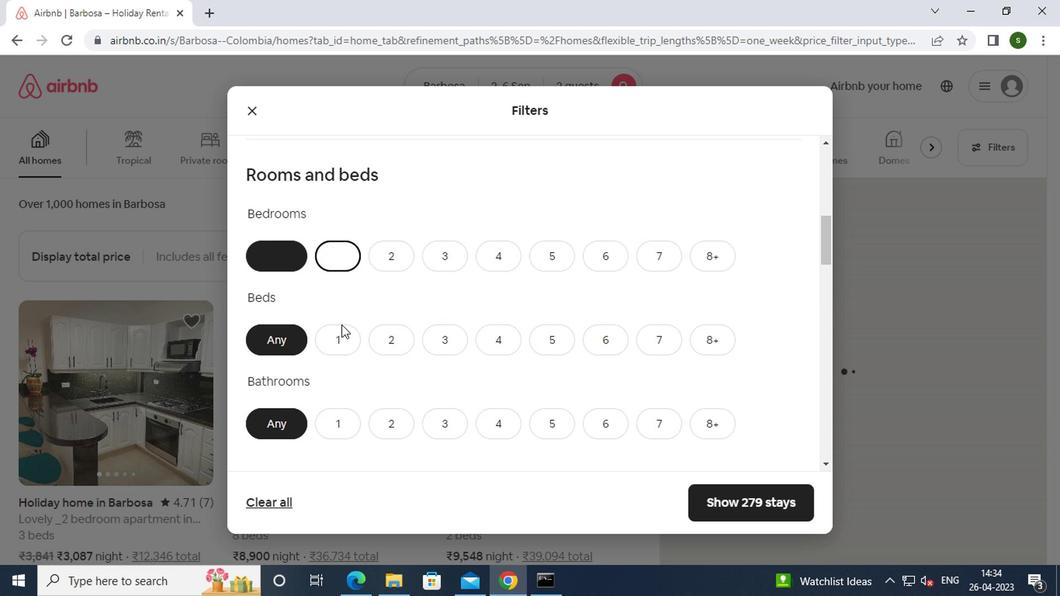 
Action: Mouse moved to (345, 429)
Screenshot: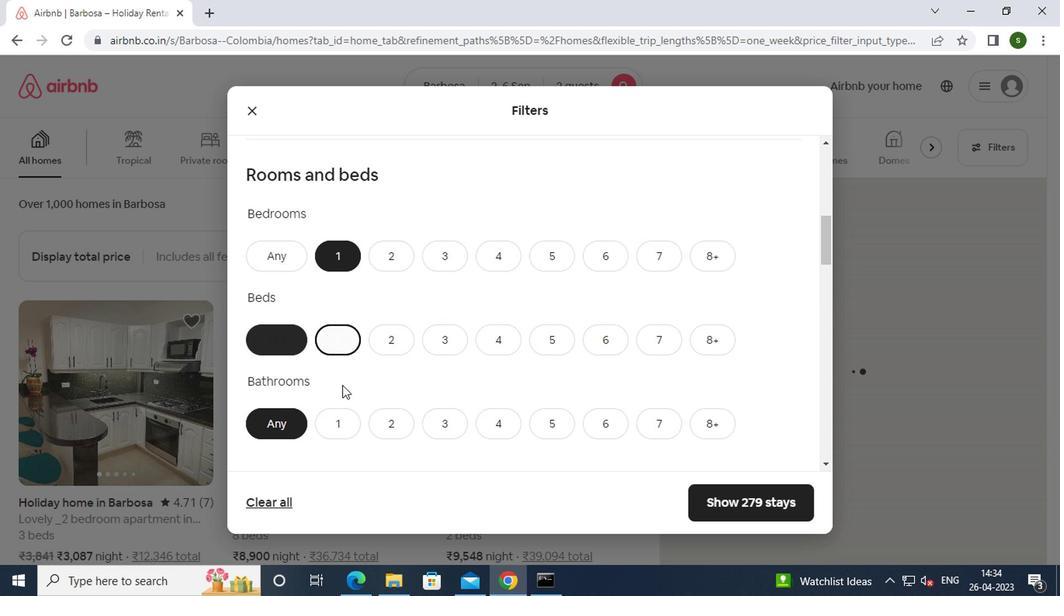 
Action: Mouse pressed left at (345, 429)
Screenshot: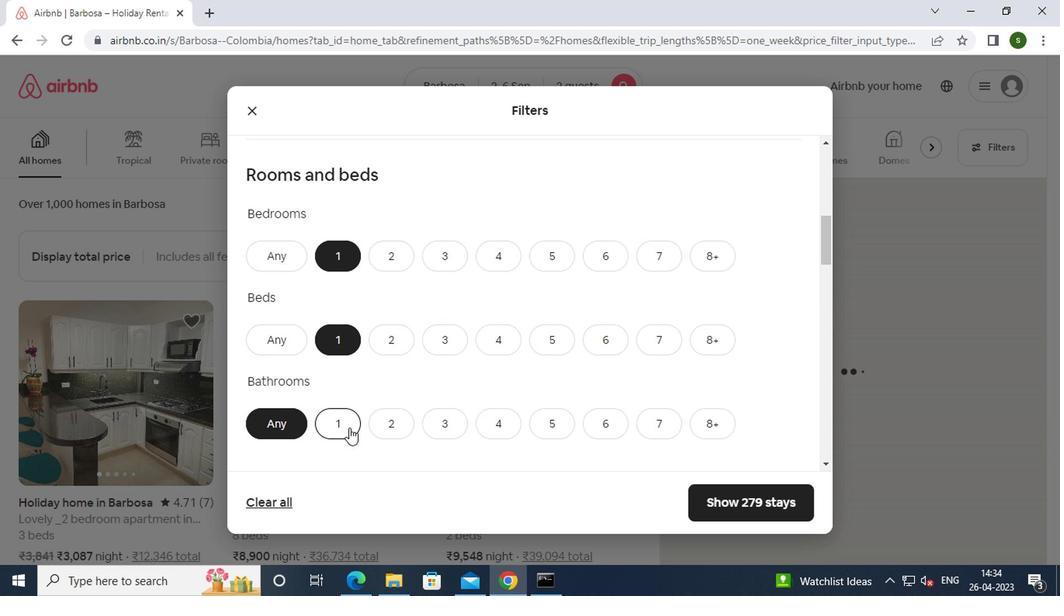 
Action: Mouse moved to (521, 347)
Screenshot: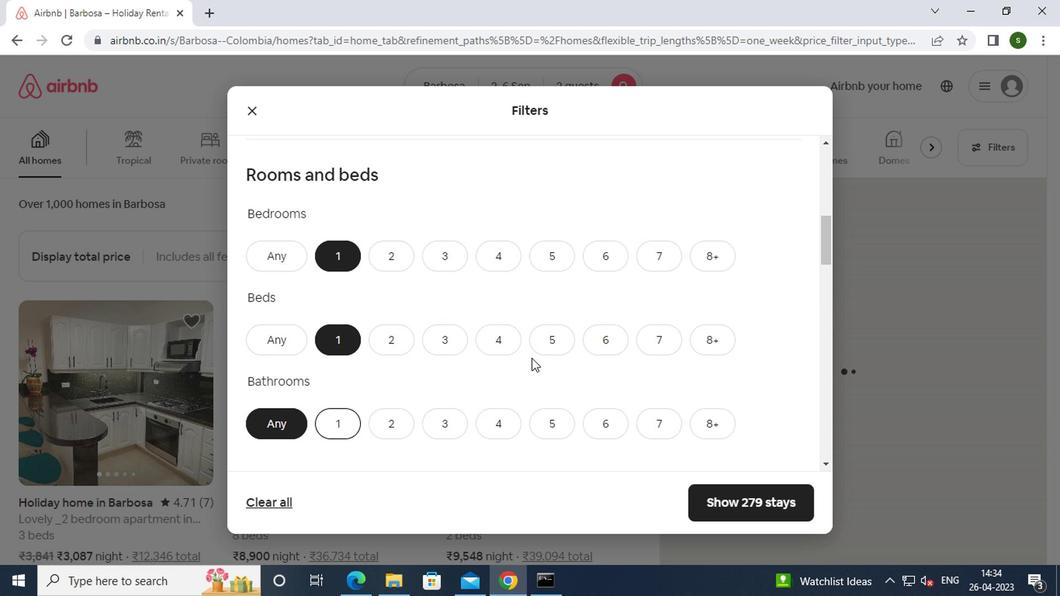 
Action: Mouse scrolled (521, 346) with delta (0, -1)
Screenshot: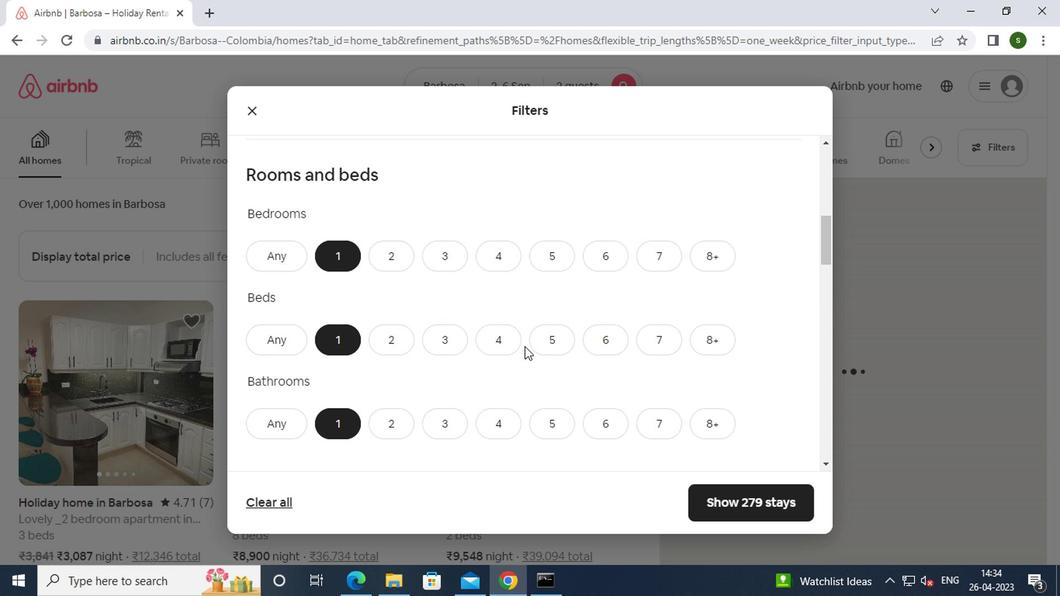 
Action: Mouse moved to (520, 346)
Screenshot: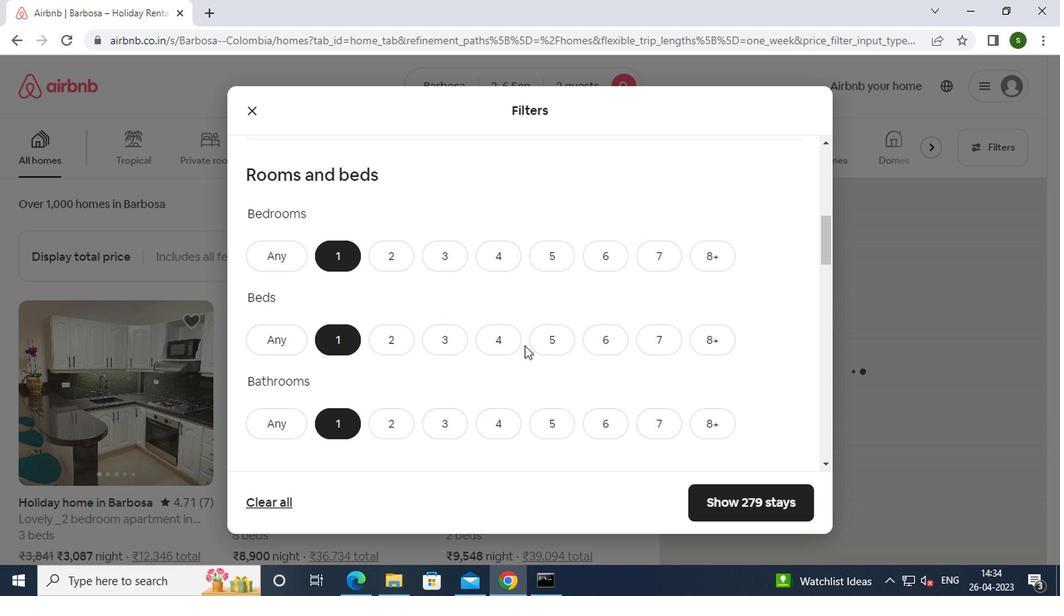 
Action: Mouse scrolled (520, 345) with delta (0, 0)
Screenshot: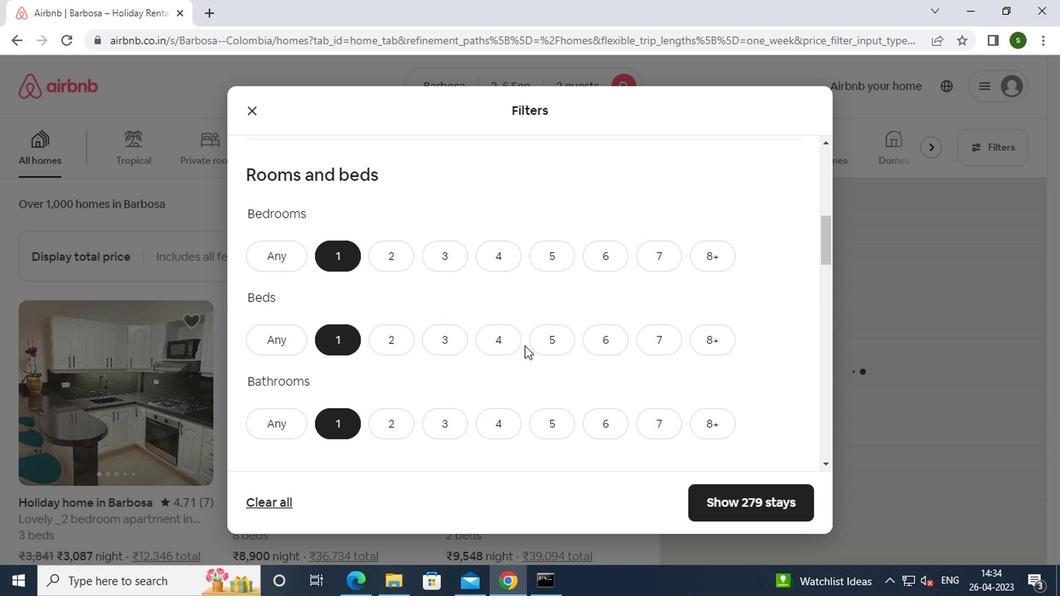 
Action: Mouse scrolled (520, 345) with delta (0, 0)
Screenshot: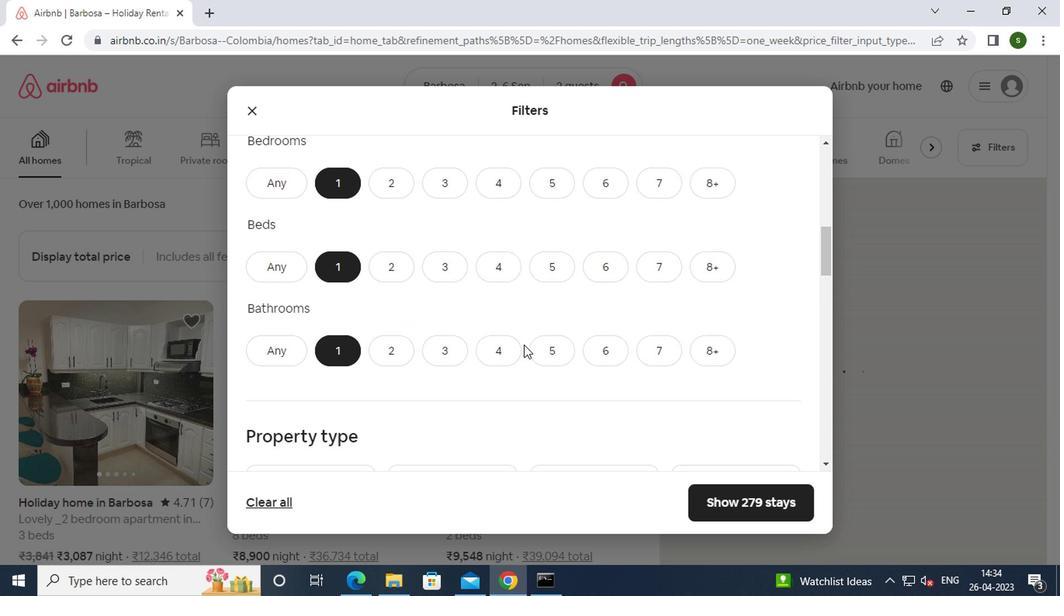 
Action: Mouse moved to (337, 363)
Screenshot: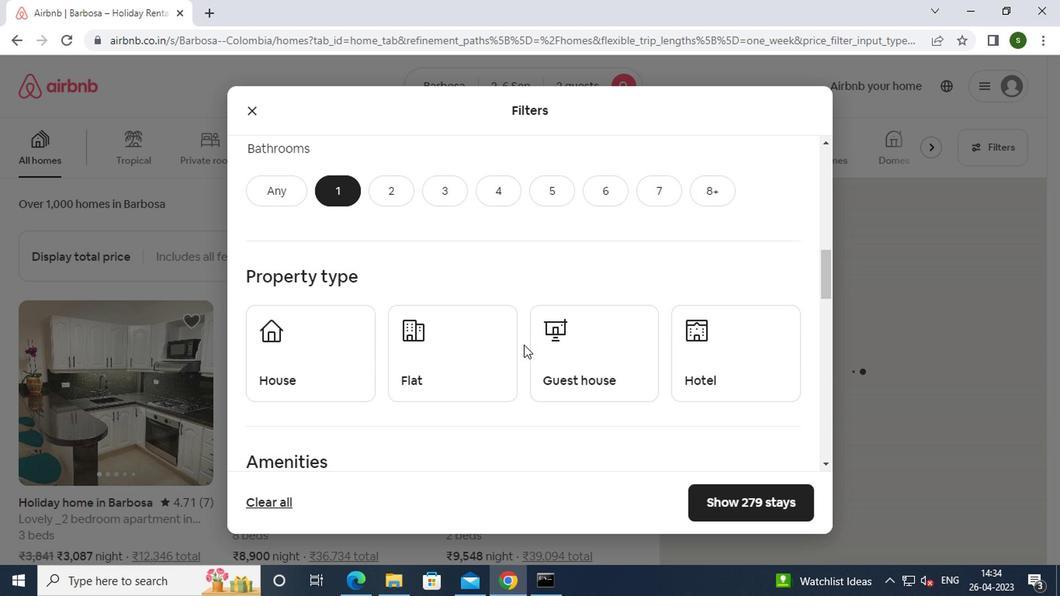 
Action: Mouse pressed left at (337, 363)
Screenshot: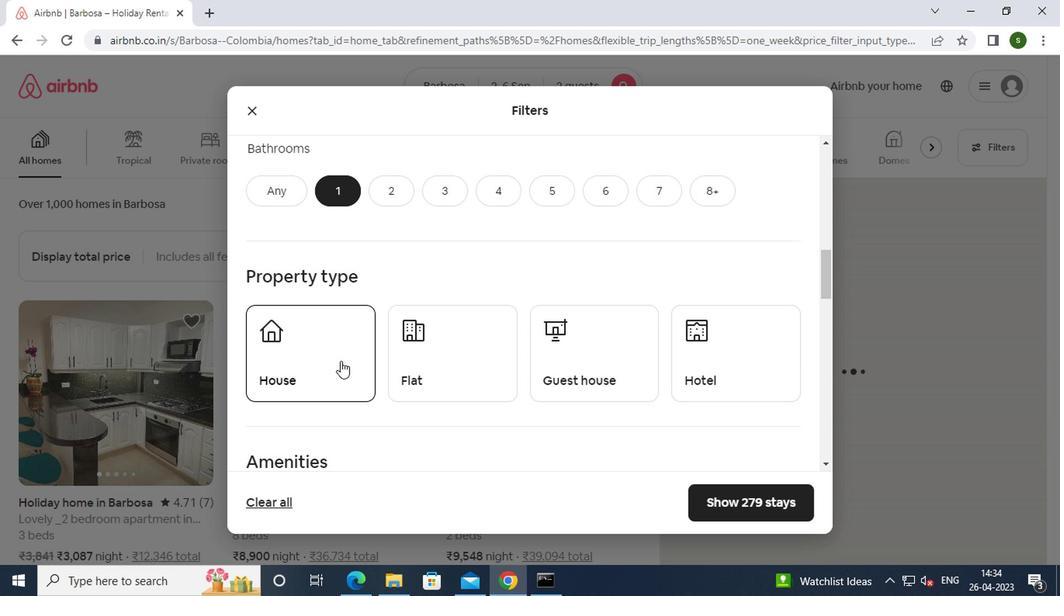 
Action: Mouse moved to (470, 376)
Screenshot: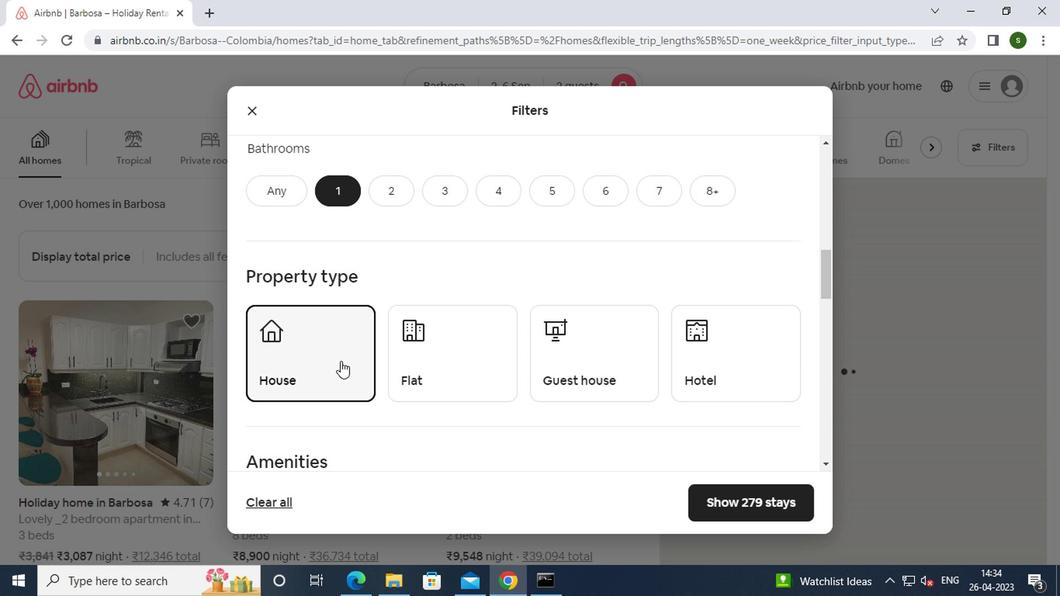 
Action: Mouse pressed left at (470, 376)
Screenshot: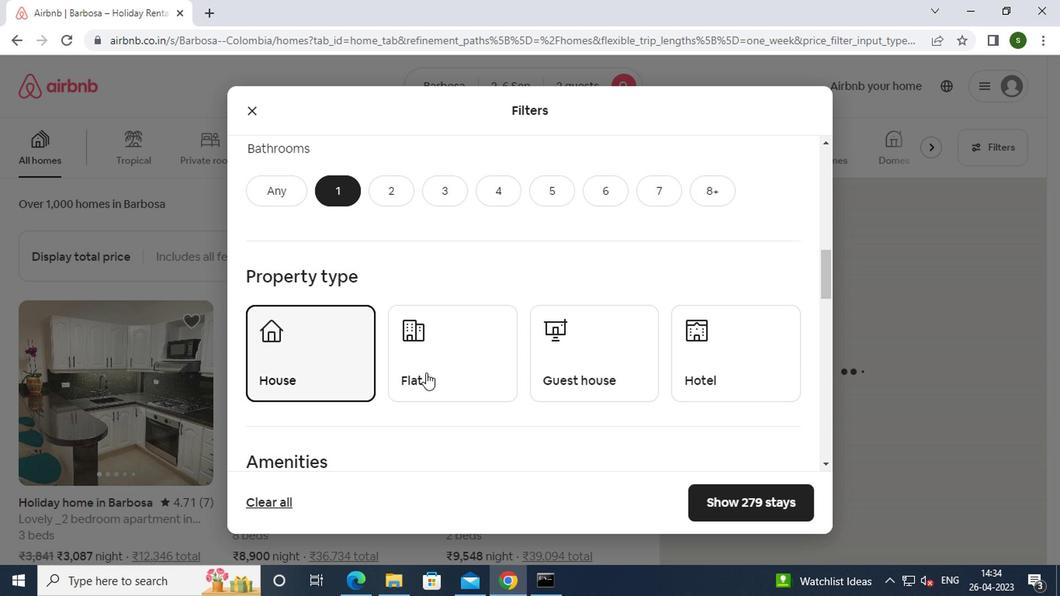 
Action: Mouse moved to (569, 385)
Screenshot: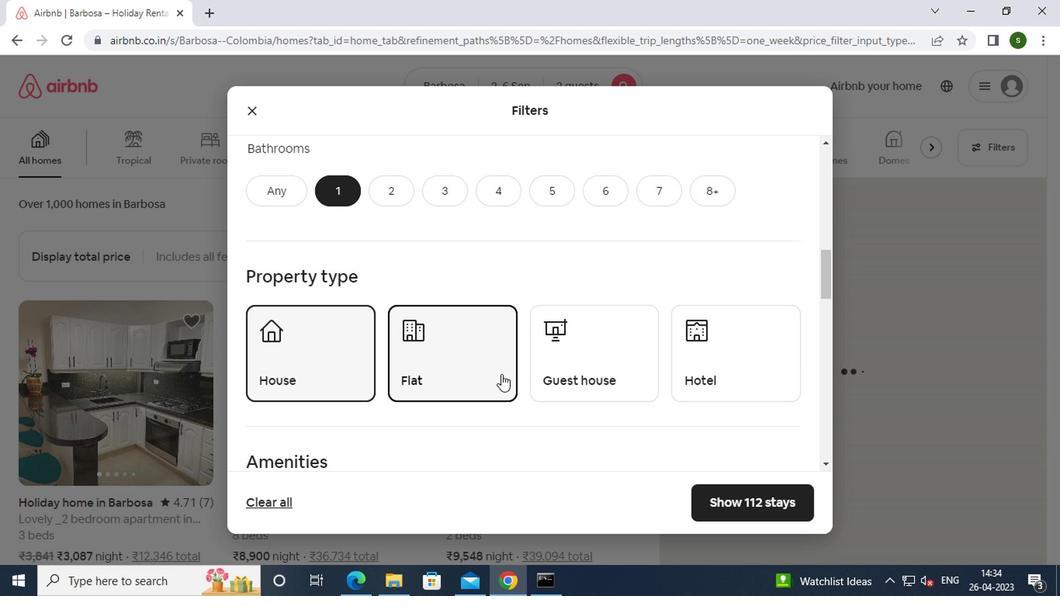 
Action: Mouse pressed left at (569, 385)
Screenshot: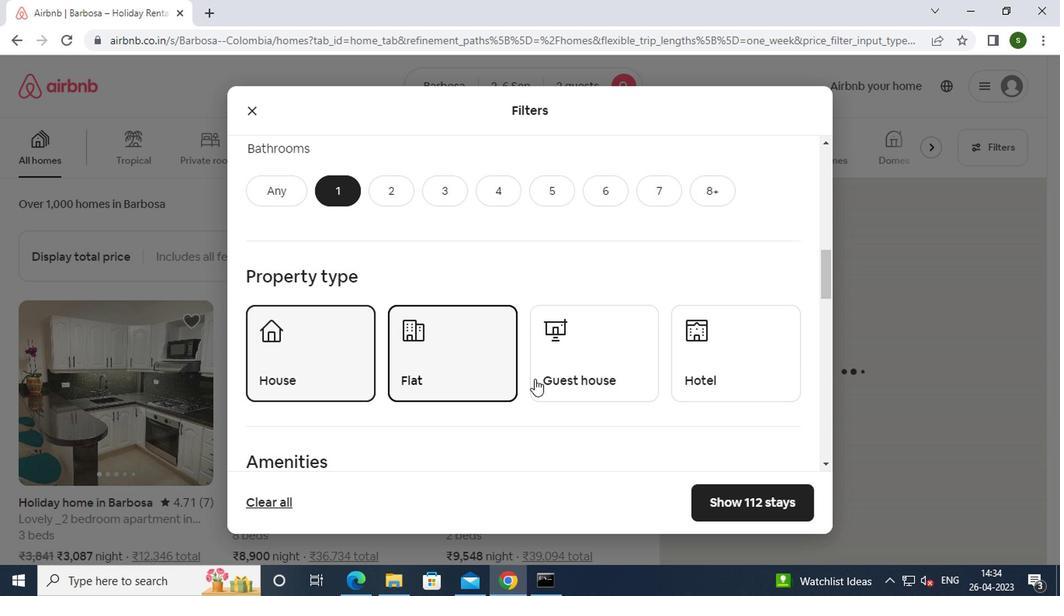 
Action: Mouse moved to (696, 362)
Screenshot: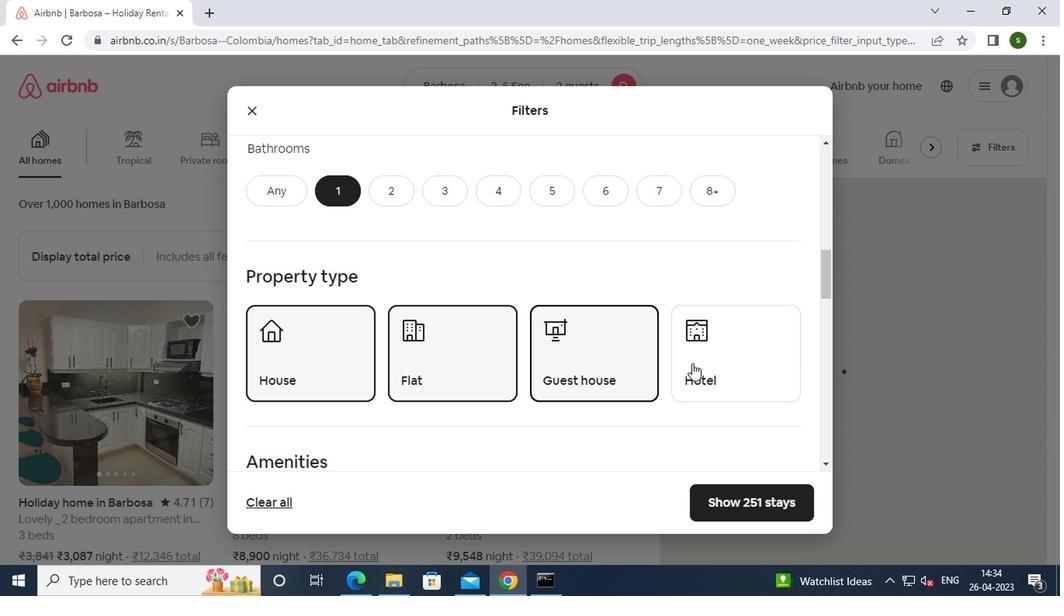 
Action: Mouse pressed left at (696, 362)
Screenshot: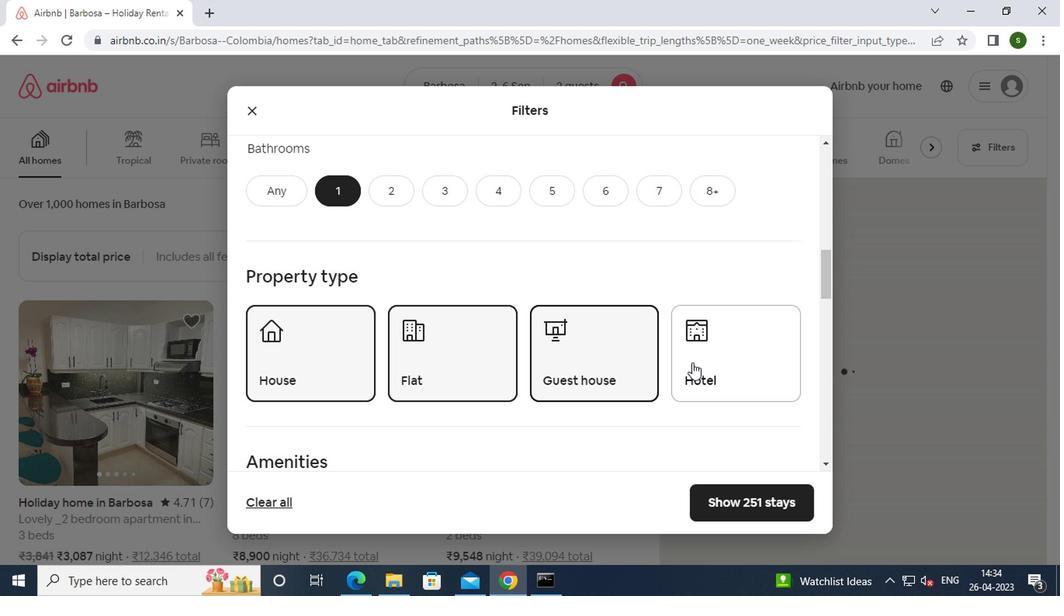 
Action: Mouse moved to (538, 342)
Screenshot: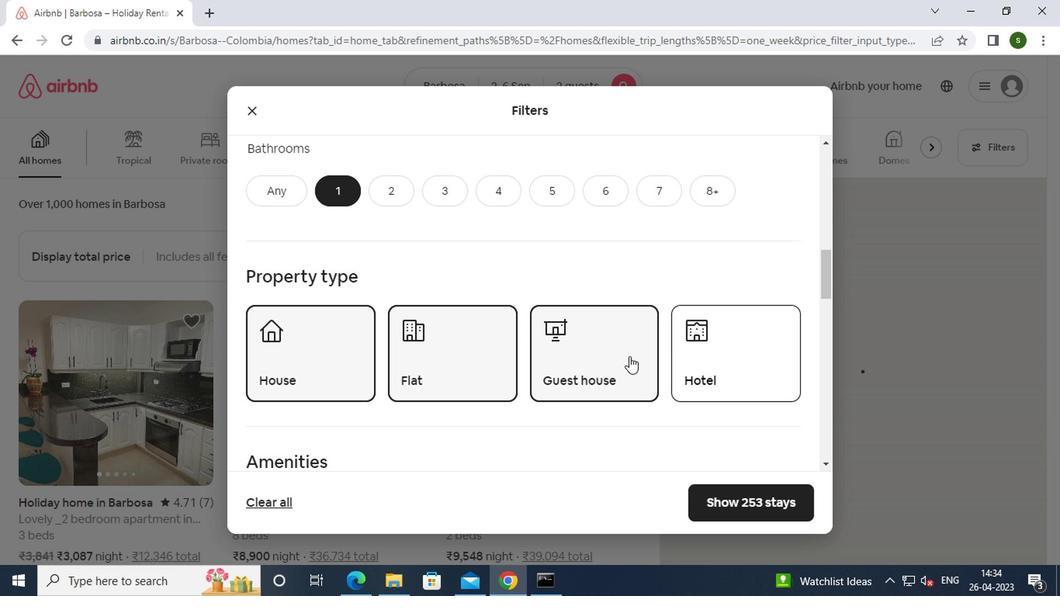 
Action: Mouse scrolled (538, 342) with delta (0, 0)
Screenshot: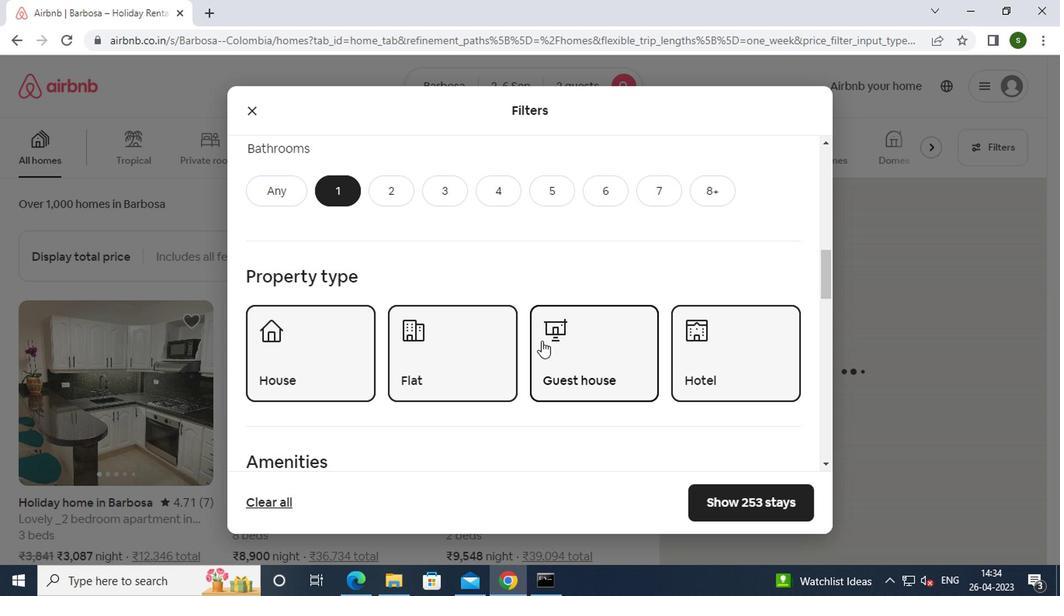 
Action: Mouse scrolled (538, 342) with delta (0, 0)
Screenshot: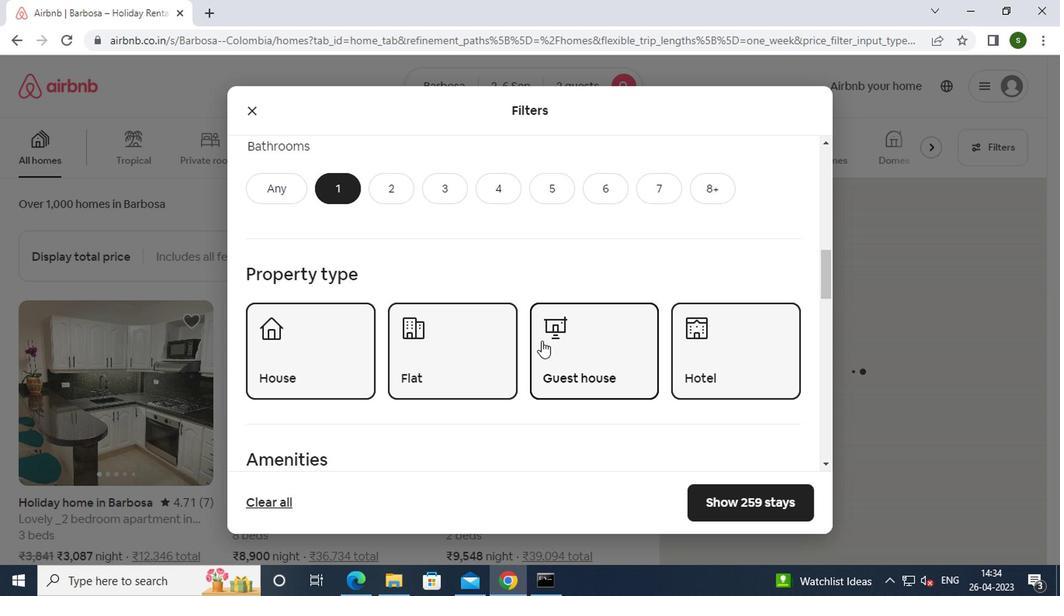 
Action: Mouse scrolled (538, 342) with delta (0, 0)
Screenshot: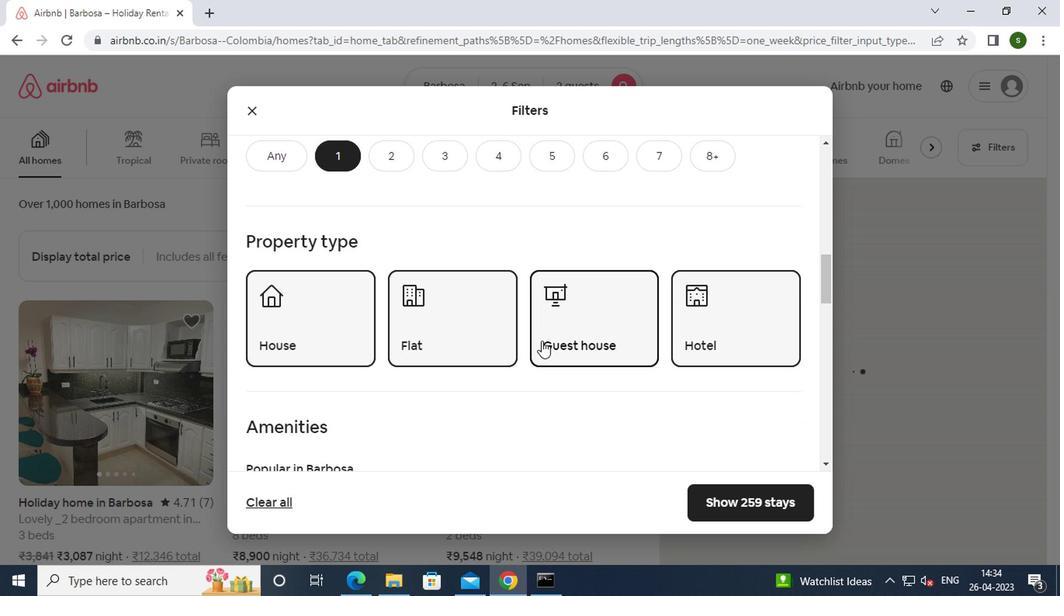 
Action: Mouse scrolled (538, 342) with delta (0, 0)
Screenshot: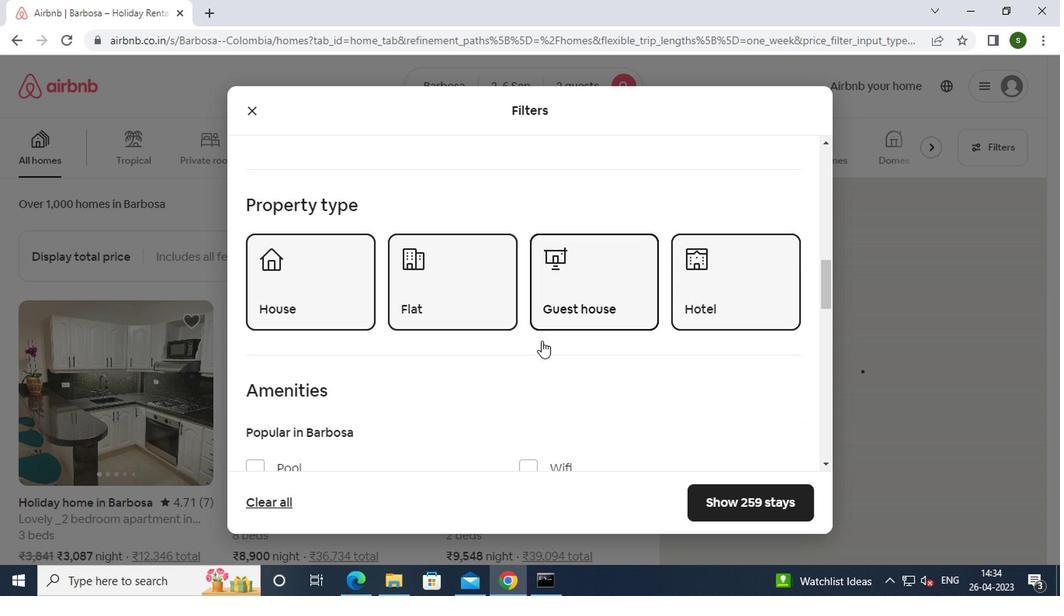 
Action: Mouse scrolled (538, 342) with delta (0, 0)
Screenshot: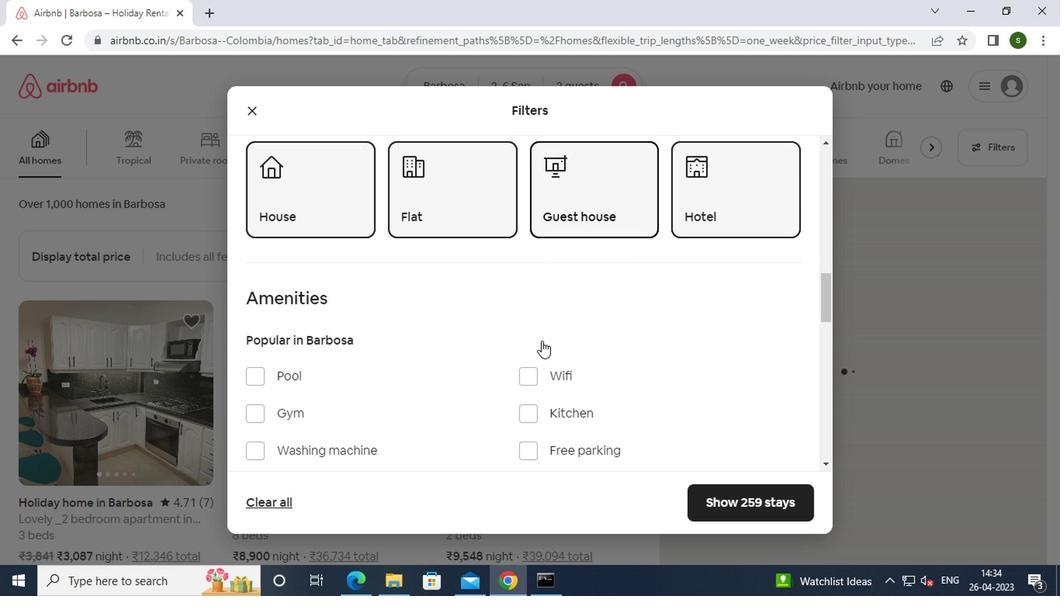 
Action: Mouse scrolled (538, 342) with delta (0, 0)
Screenshot: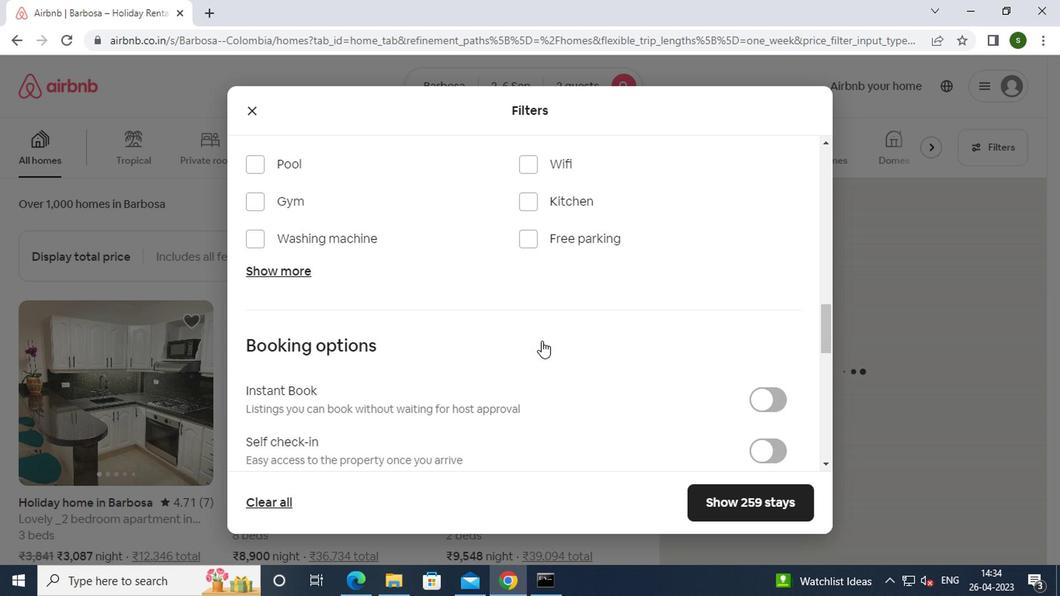 
Action: Mouse scrolled (538, 342) with delta (0, 0)
Screenshot: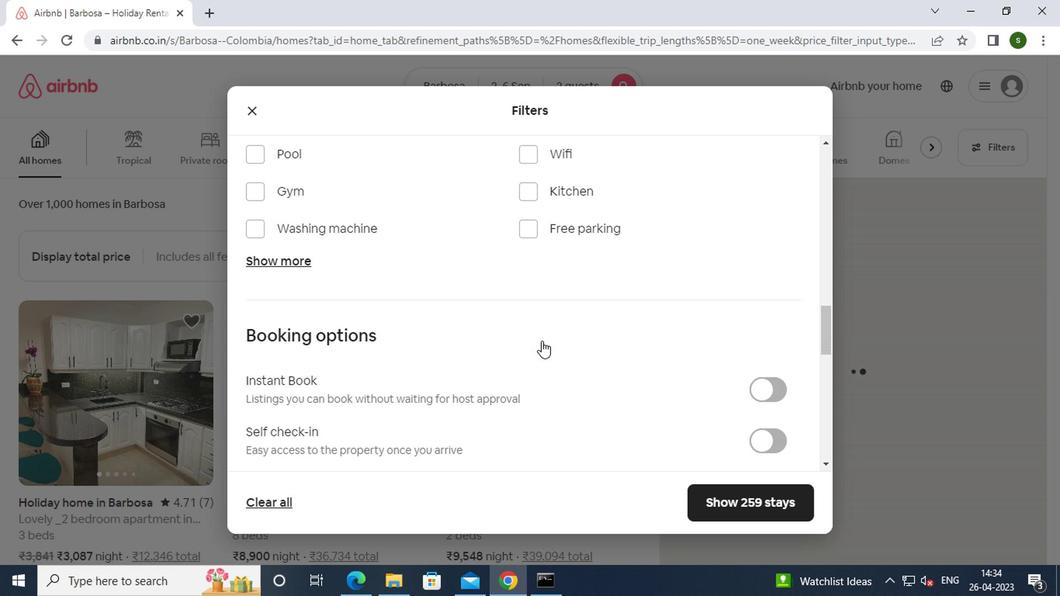 
Action: Mouse moved to (755, 287)
Screenshot: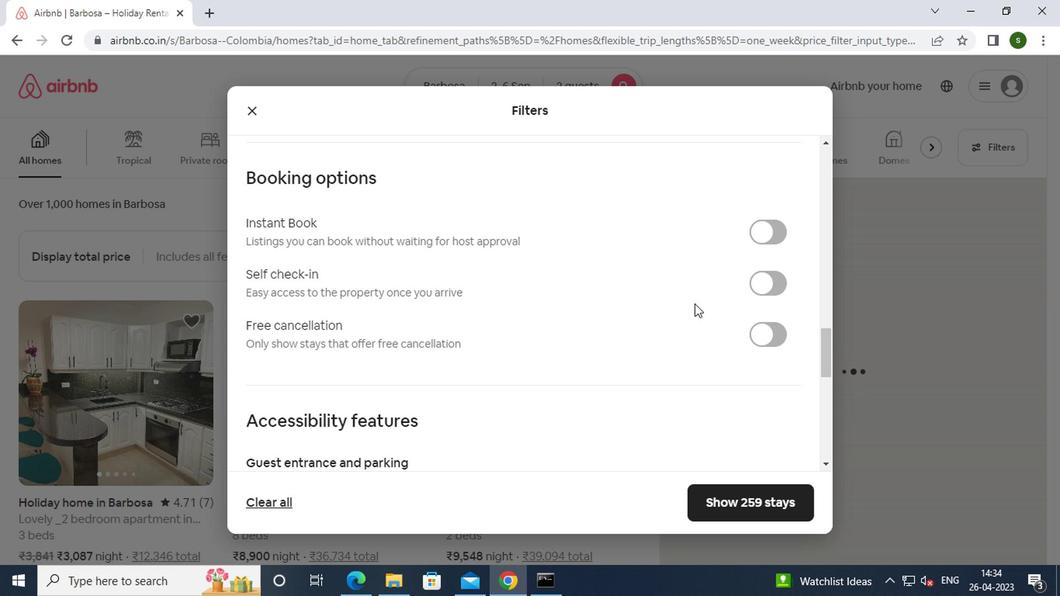 
Action: Mouse pressed left at (755, 287)
Screenshot: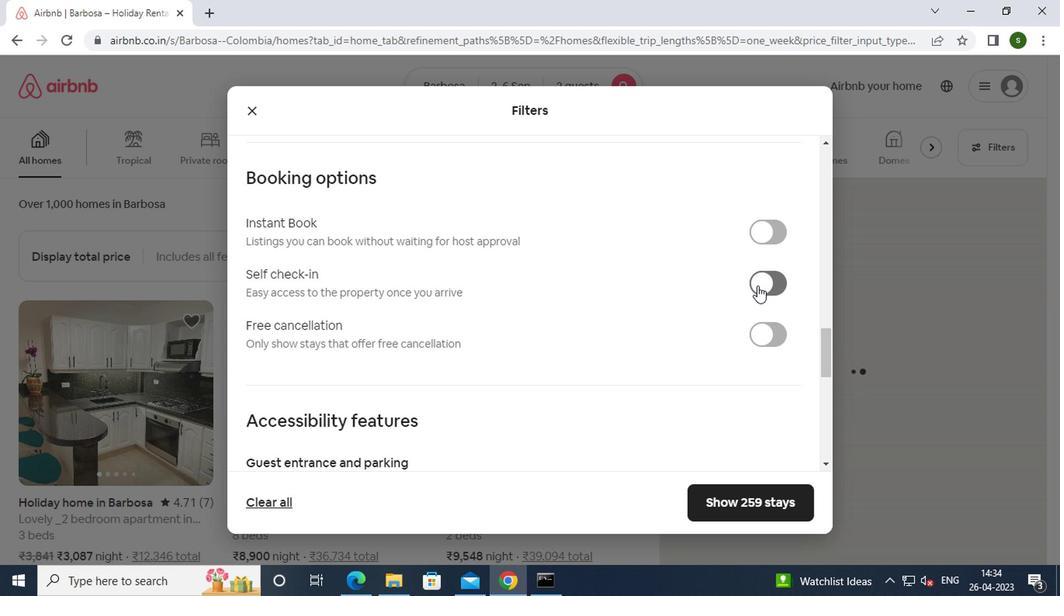 
Action: Mouse moved to (612, 313)
Screenshot: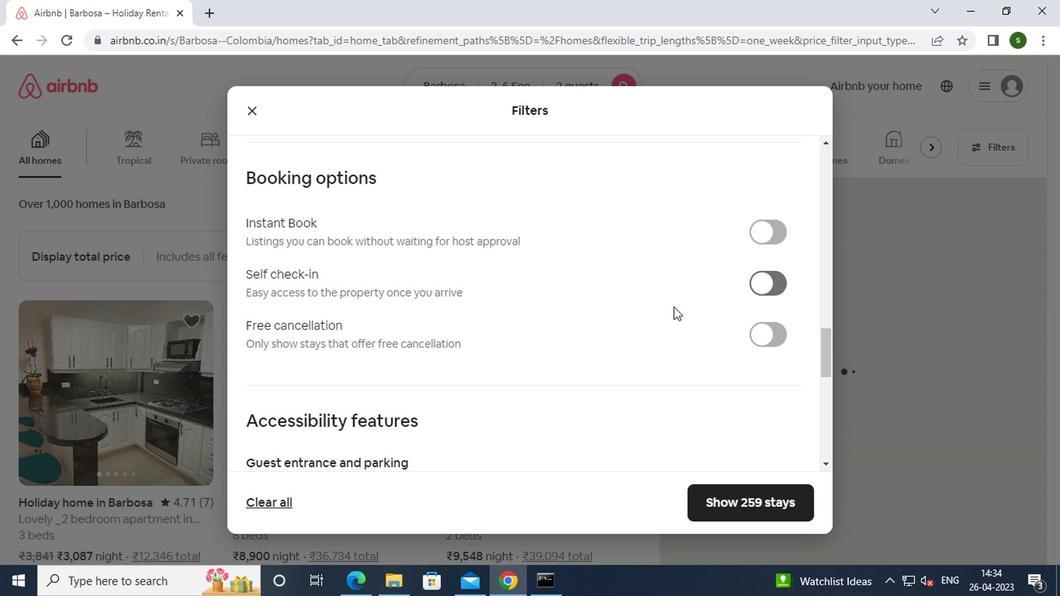 
Action: Mouse scrolled (612, 312) with delta (0, 0)
Screenshot: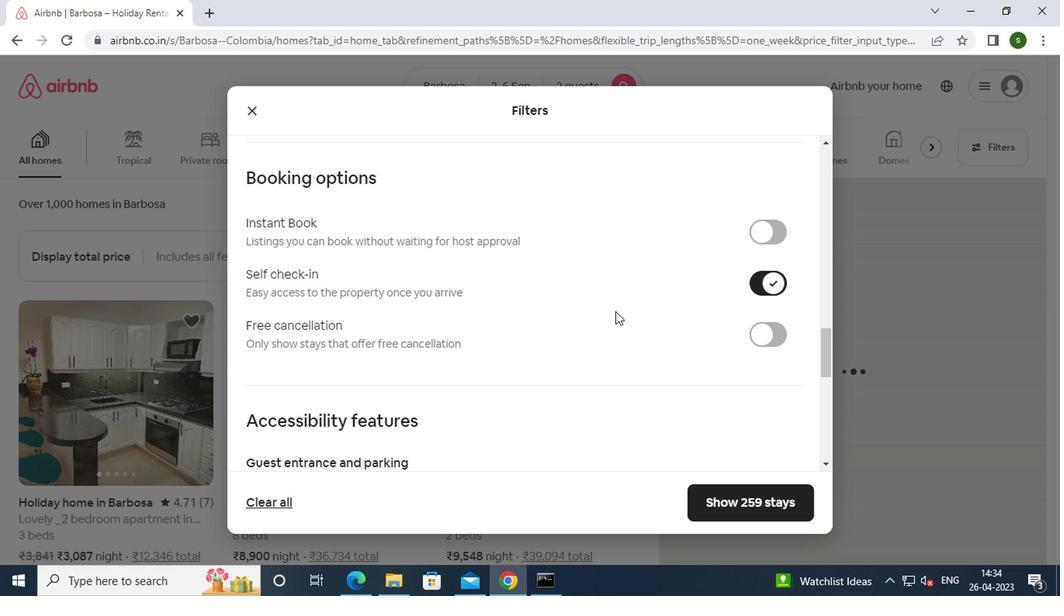 
Action: Mouse scrolled (612, 312) with delta (0, 0)
Screenshot: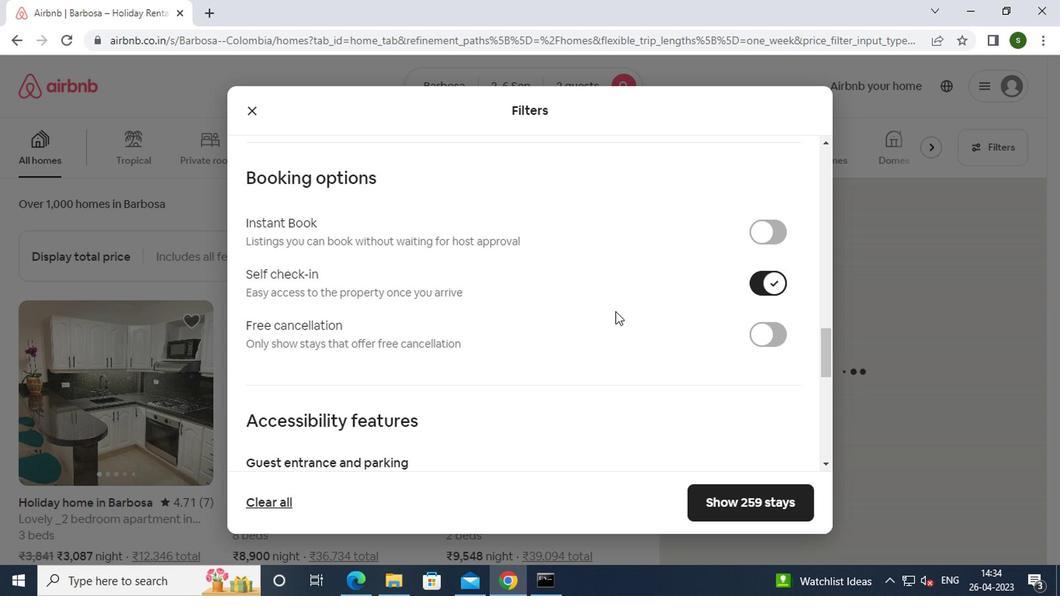 
Action: Mouse scrolled (612, 312) with delta (0, 0)
Screenshot: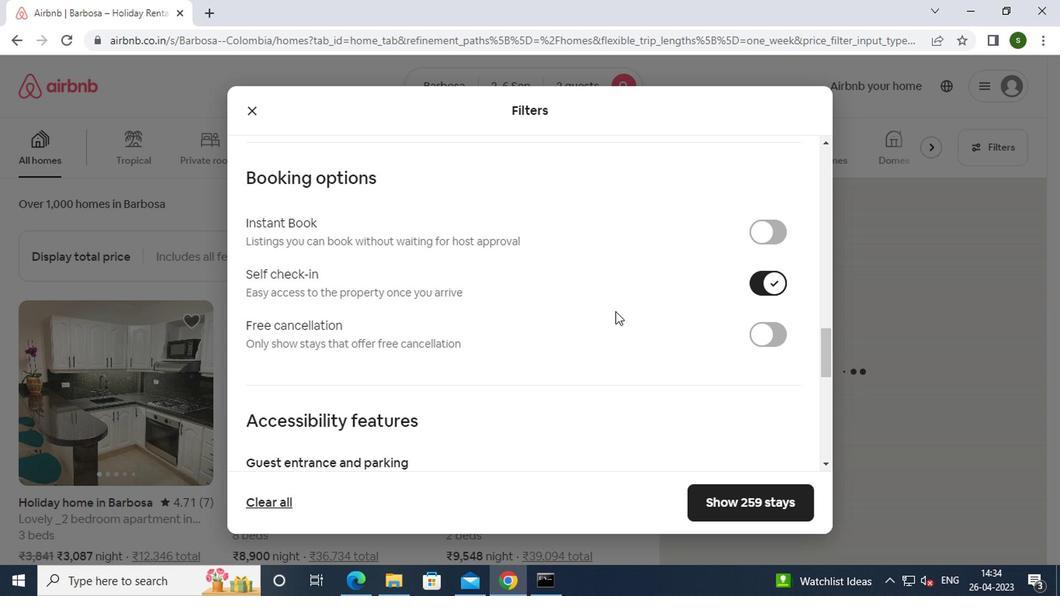 
Action: Mouse scrolled (612, 312) with delta (0, 0)
Screenshot: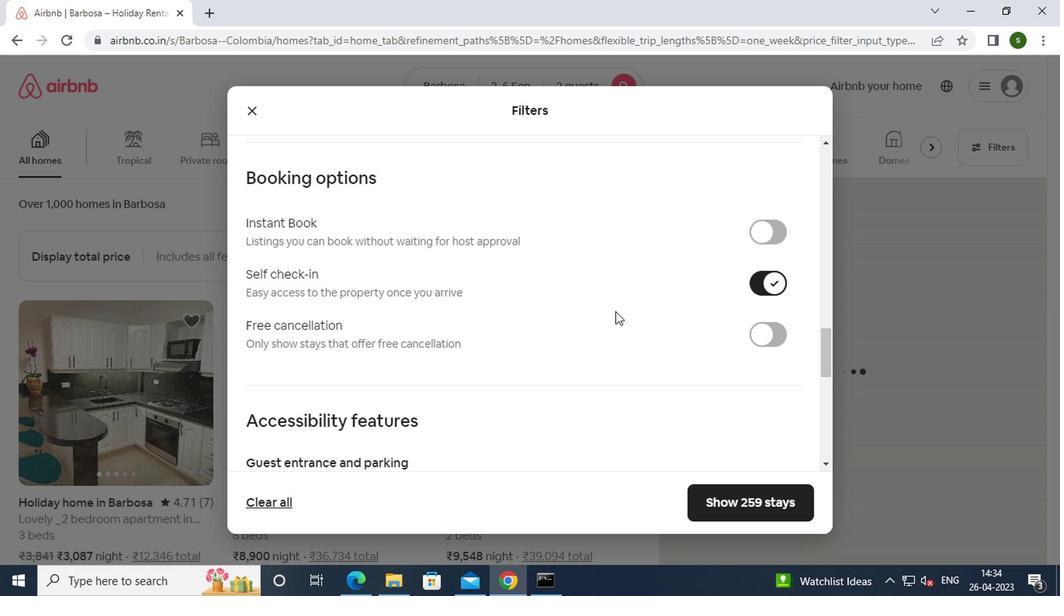 
Action: Mouse scrolled (612, 312) with delta (0, 0)
Screenshot: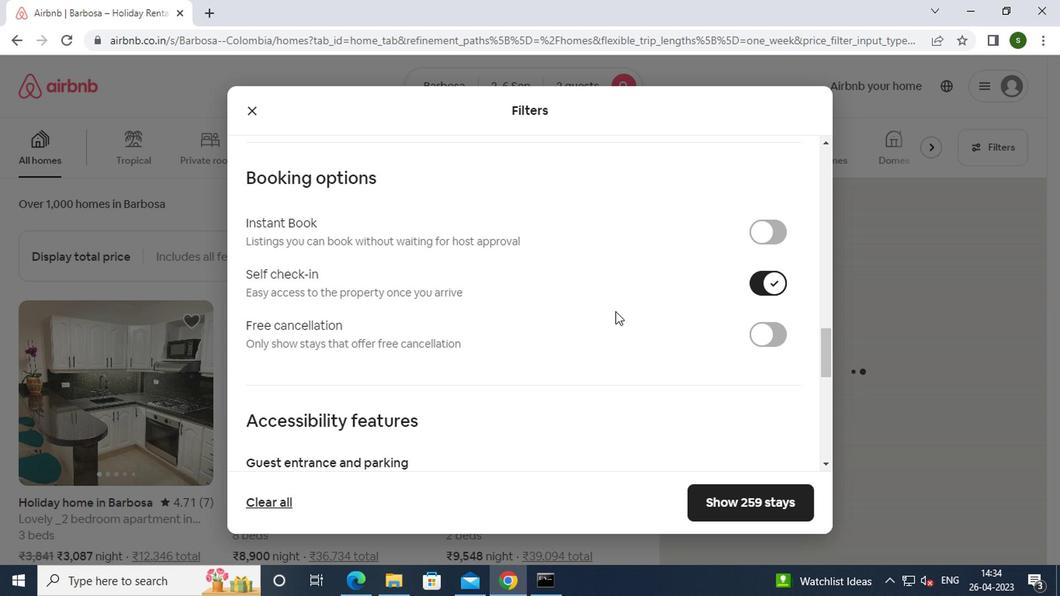 
Action: Mouse moved to (611, 313)
Screenshot: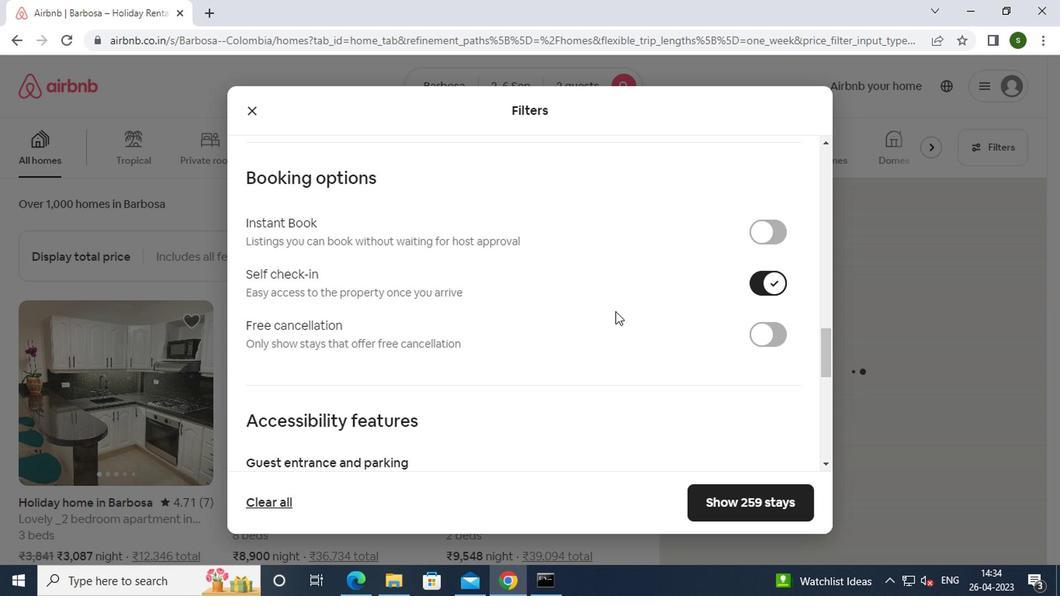 
Action: Mouse scrolled (611, 312) with delta (0, 0)
Screenshot: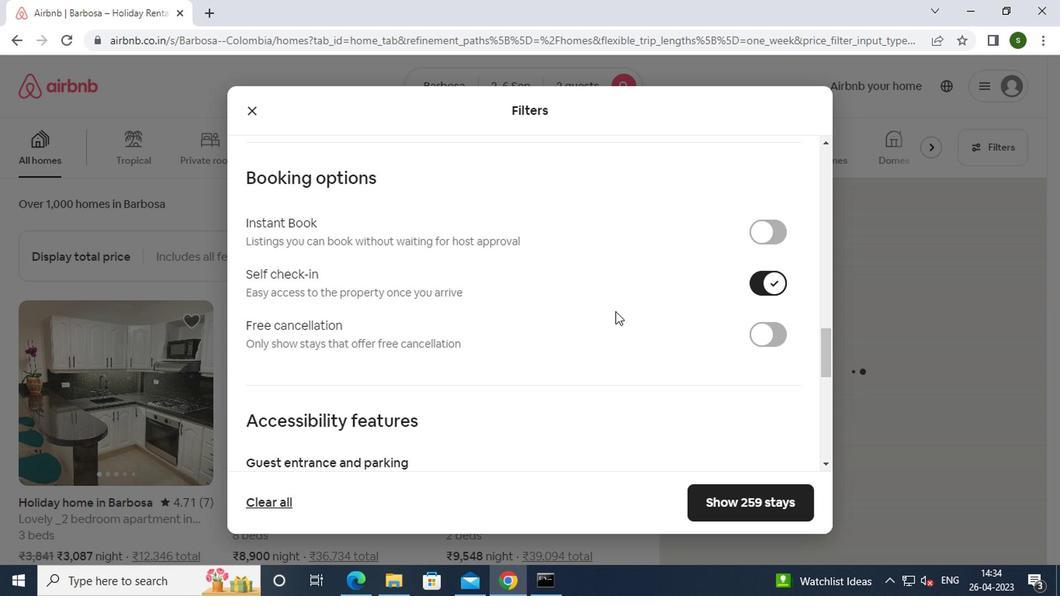 
Action: Mouse scrolled (611, 312) with delta (0, 0)
Screenshot: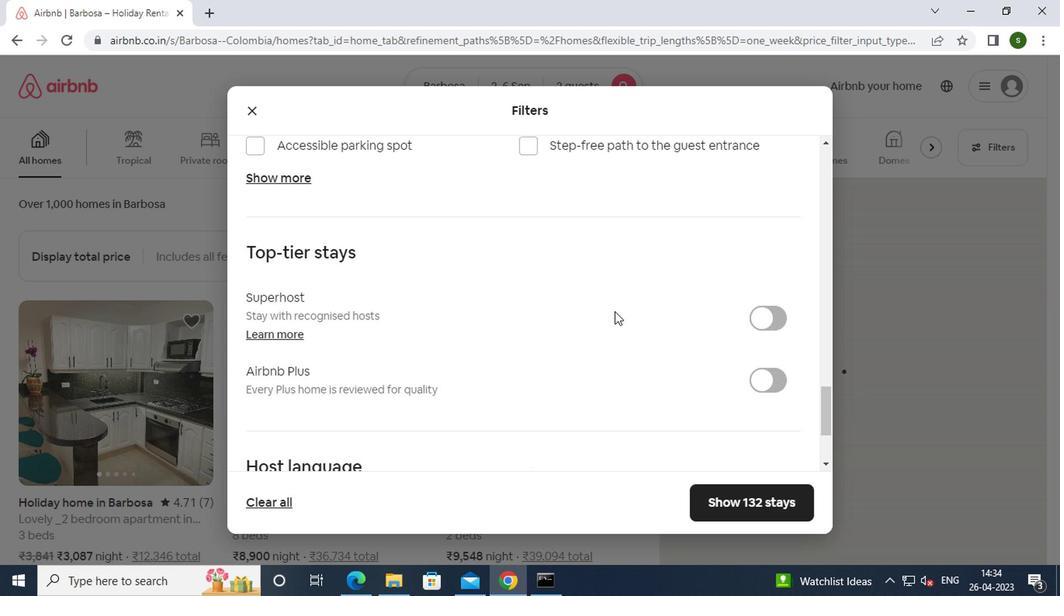 
Action: Mouse scrolled (611, 312) with delta (0, 0)
Screenshot: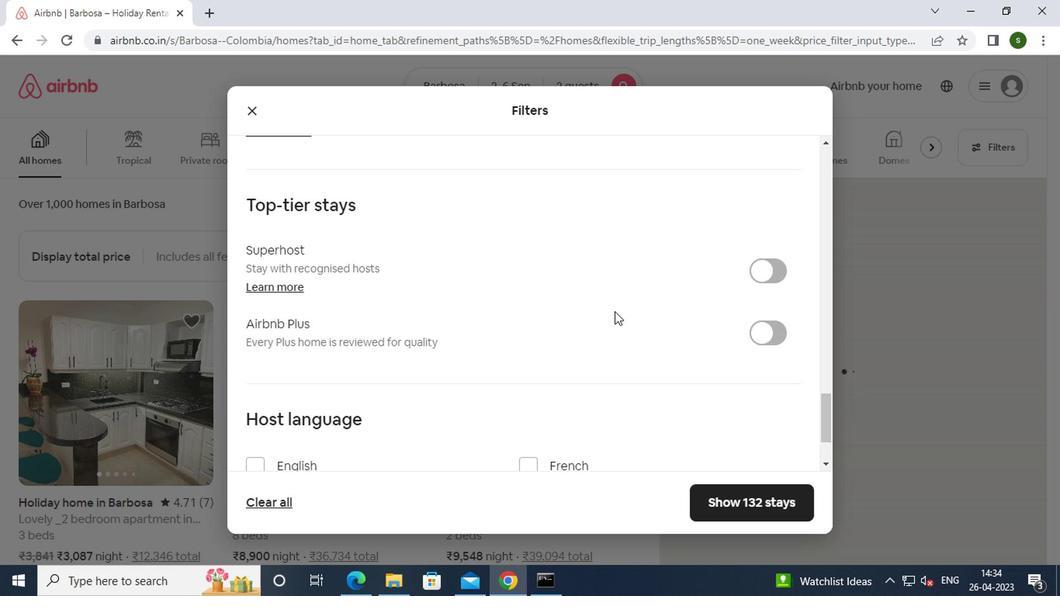 
Action: Mouse scrolled (611, 312) with delta (0, 0)
Screenshot: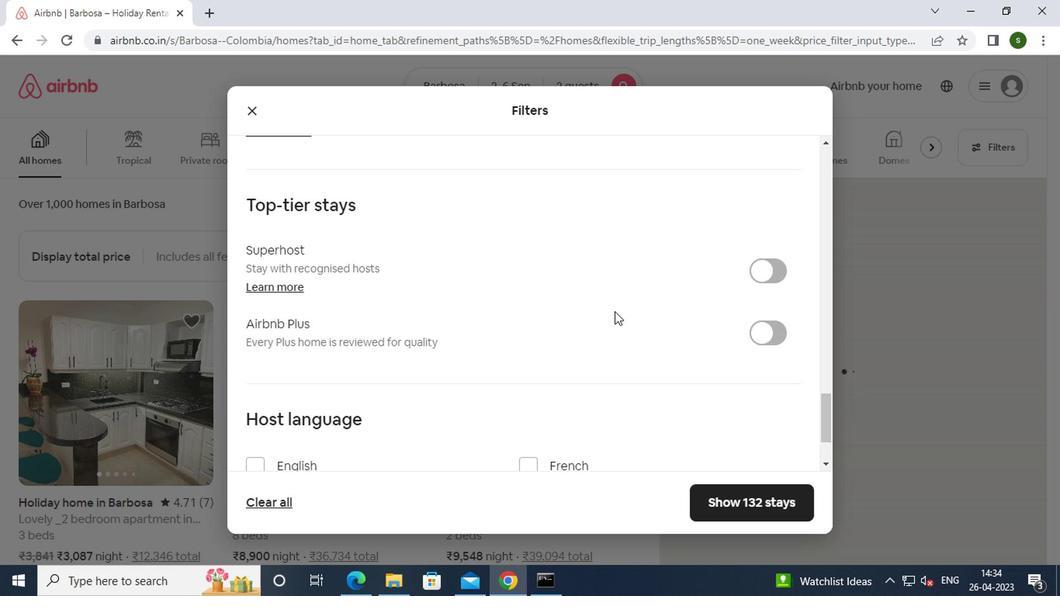 
Action: Mouse scrolled (611, 312) with delta (0, 0)
Screenshot: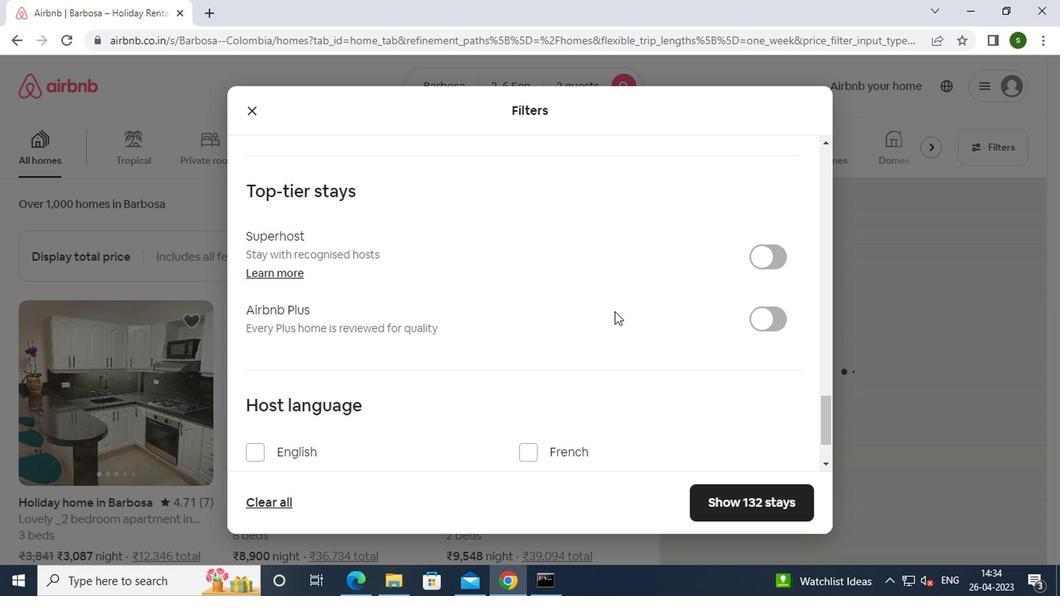 
Action: Mouse scrolled (611, 312) with delta (0, 0)
Screenshot: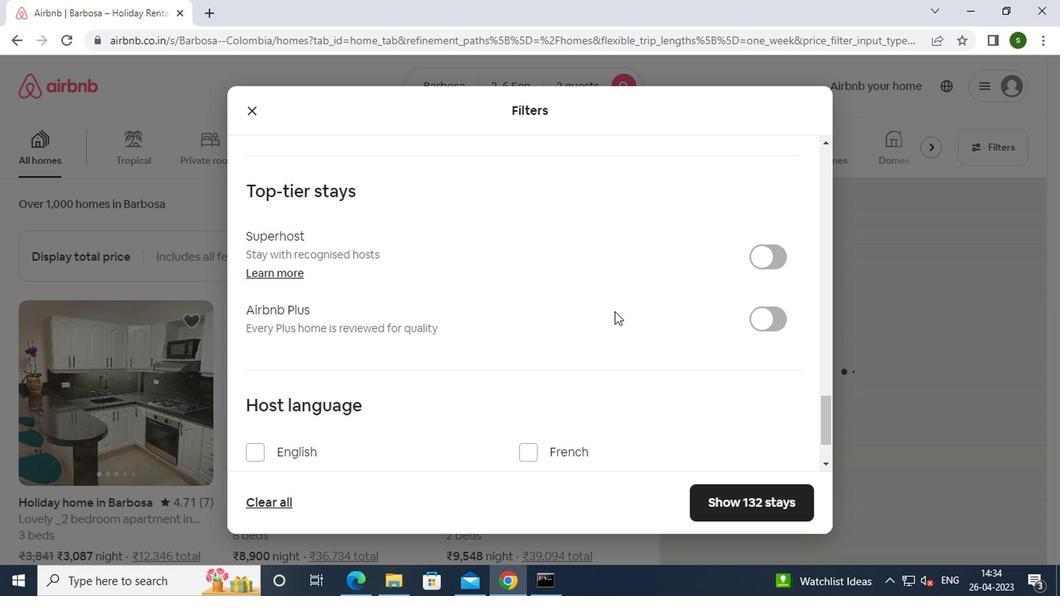 
Action: Mouse moved to (297, 364)
Screenshot: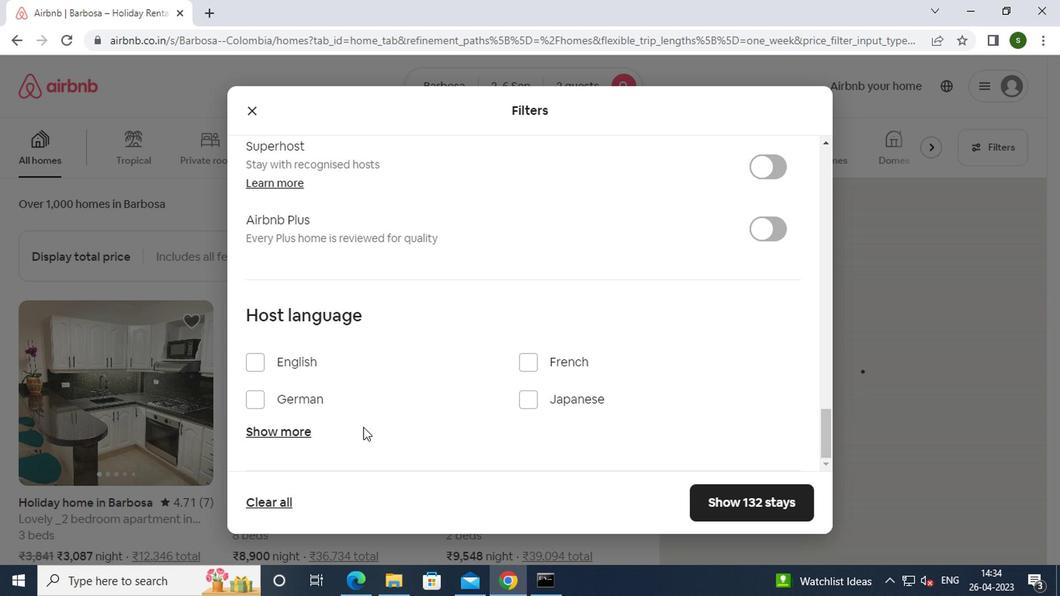
Action: Mouse pressed left at (297, 364)
Screenshot: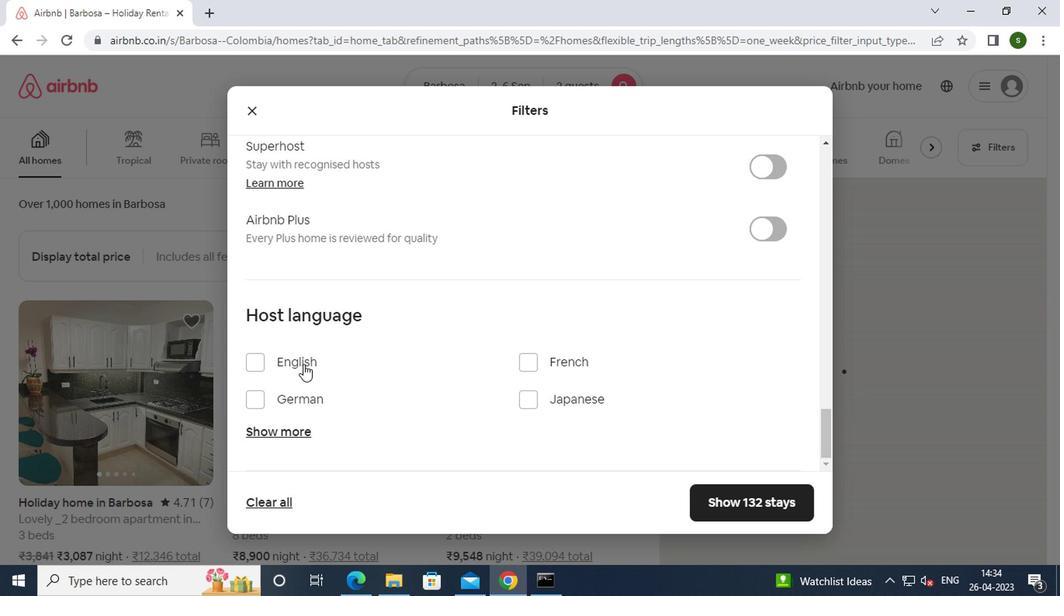 
Action: Mouse moved to (765, 506)
Screenshot: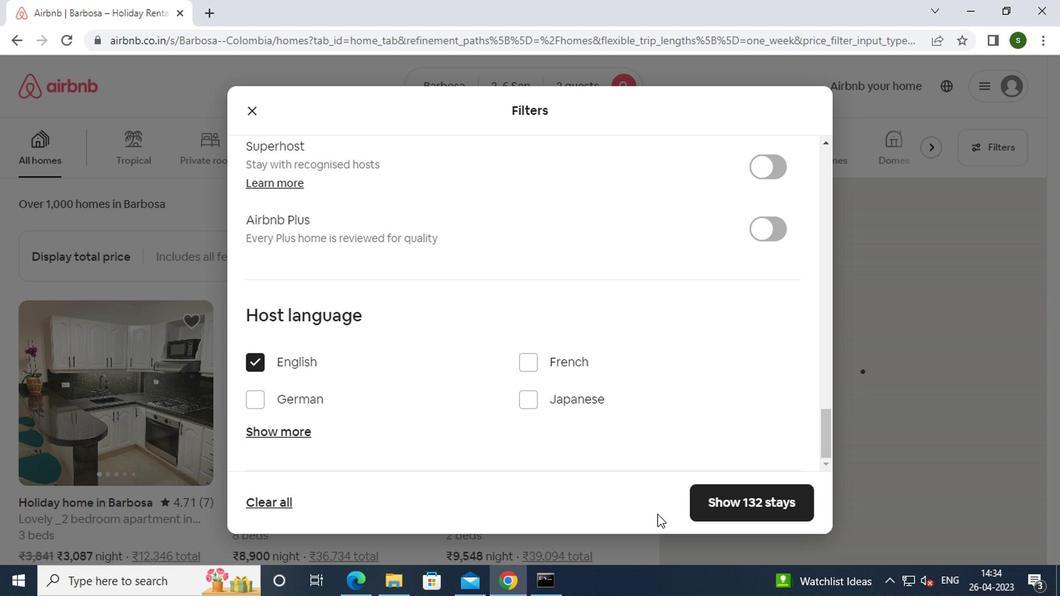 
Action: Mouse pressed left at (765, 506)
Screenshot: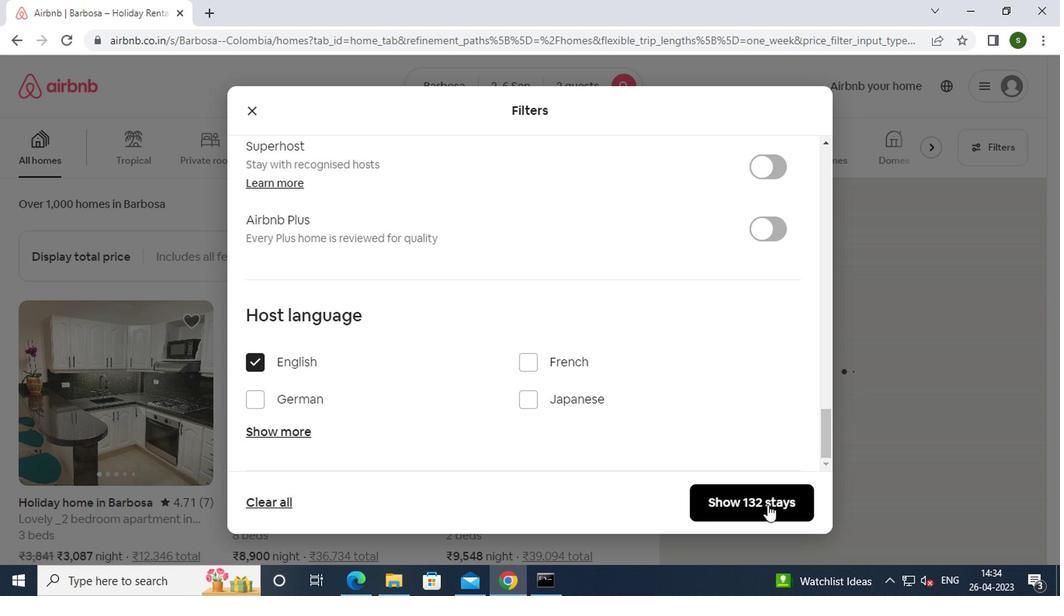 
